 Task: Find connections with filter location Puerto Berrío with filter topic #Mentoringwith filter profile language English with filter current company Rotork with filter school KPB Hinduja College of Commerce with filter industry Restaurants with filter service category Commercial Real Estate with filter keywords title Medical Laboratory Tech
Action: Mouse moved to (259, 213)
Screenshot: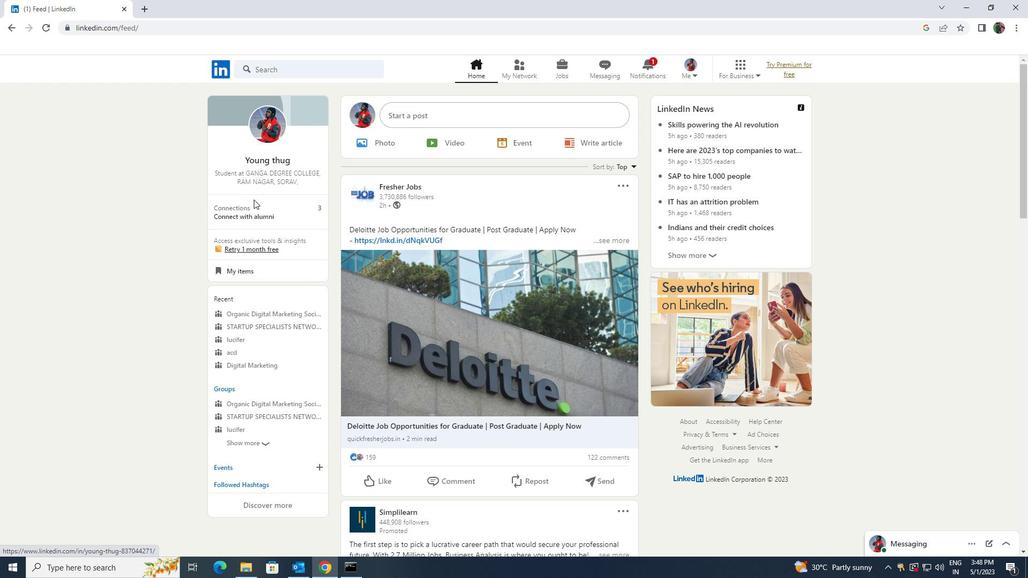 
Action: Mouse pressed left at (259, 213)
Screenshot: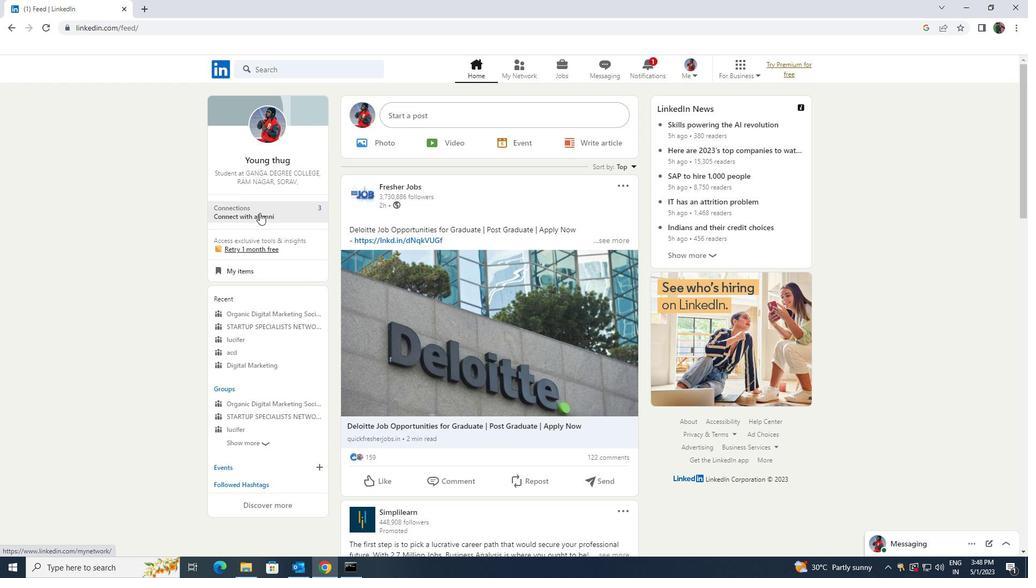 
Action: Mouse moved to (278, 132)
Screenshot: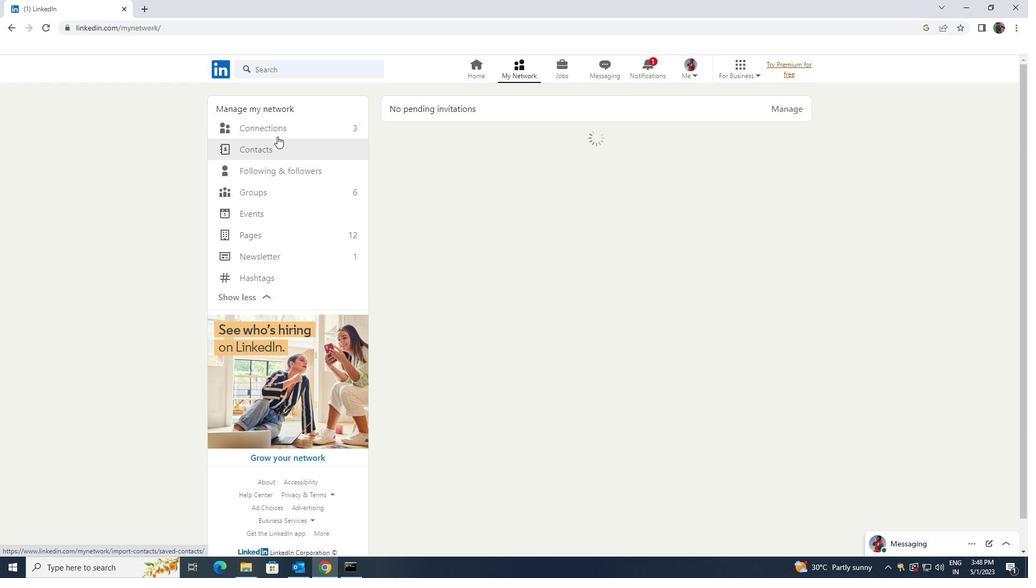 
Action: Mouse pressed left at (278, 132)
Screenshot: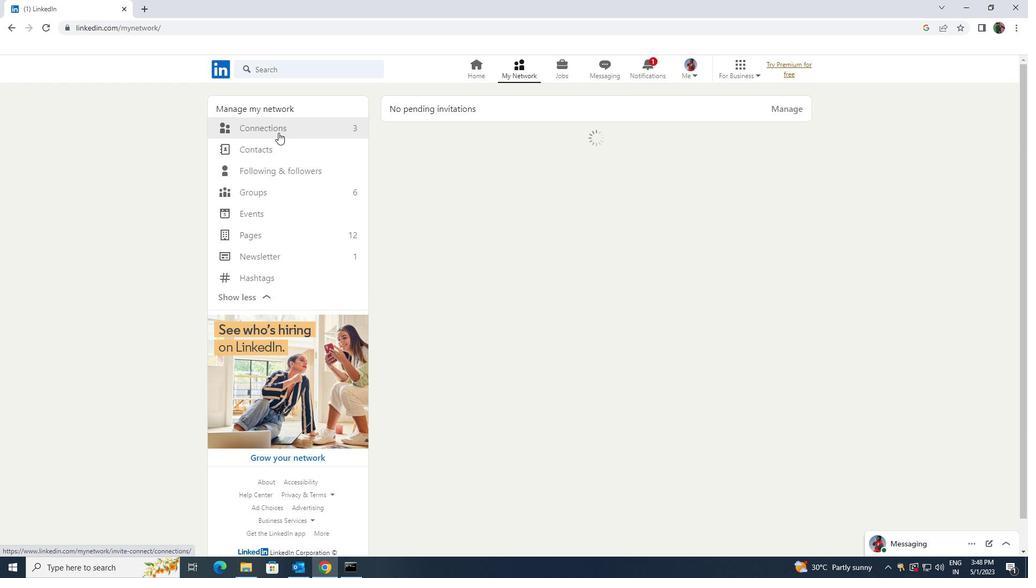 
Action: Mouse moved to (589, 129)
Screenshot: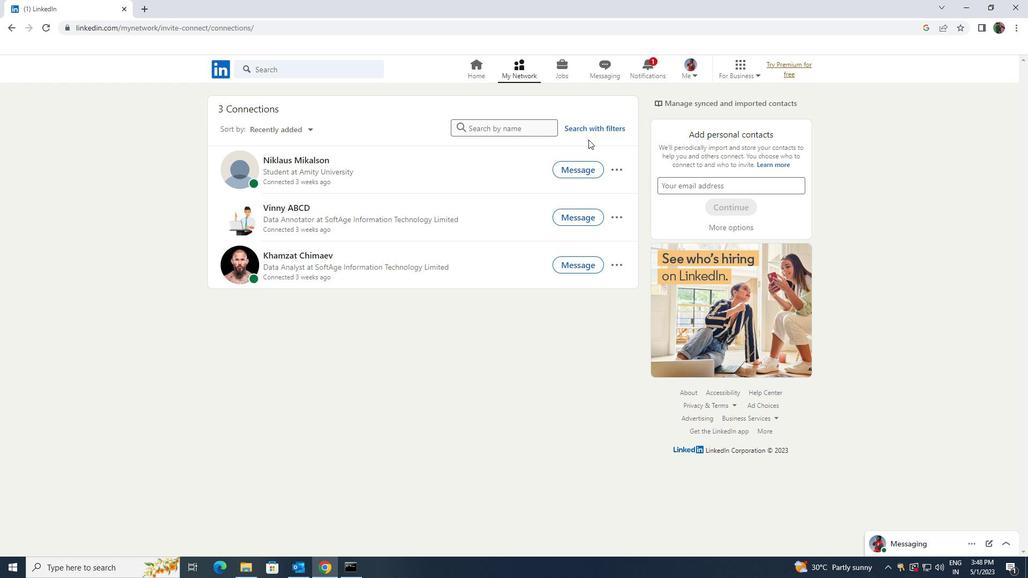 
Action: Mouse pressed left at (589, 129)
Screenshot: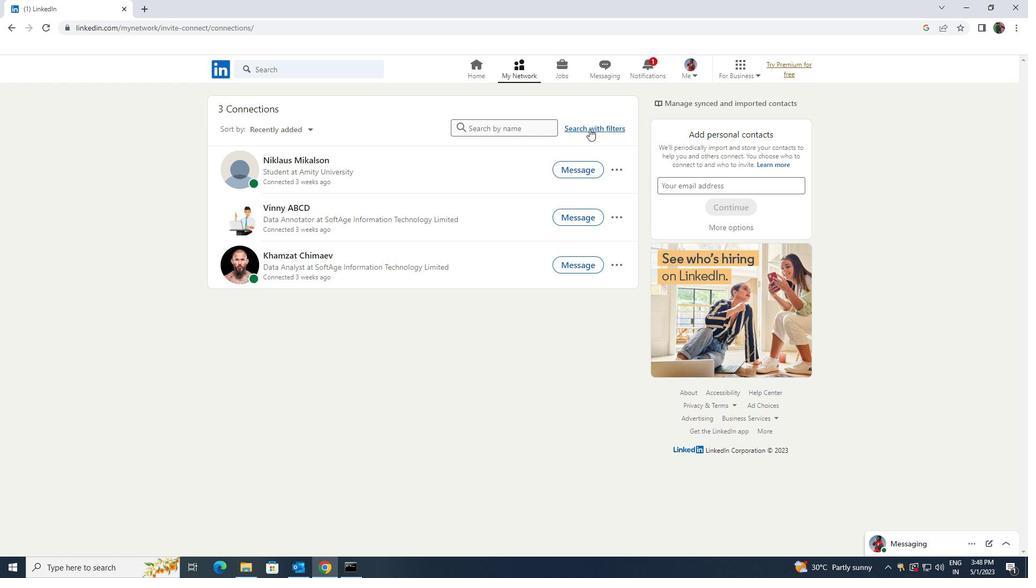 
Action: Mouse moved to (540, 100)
Screenshot: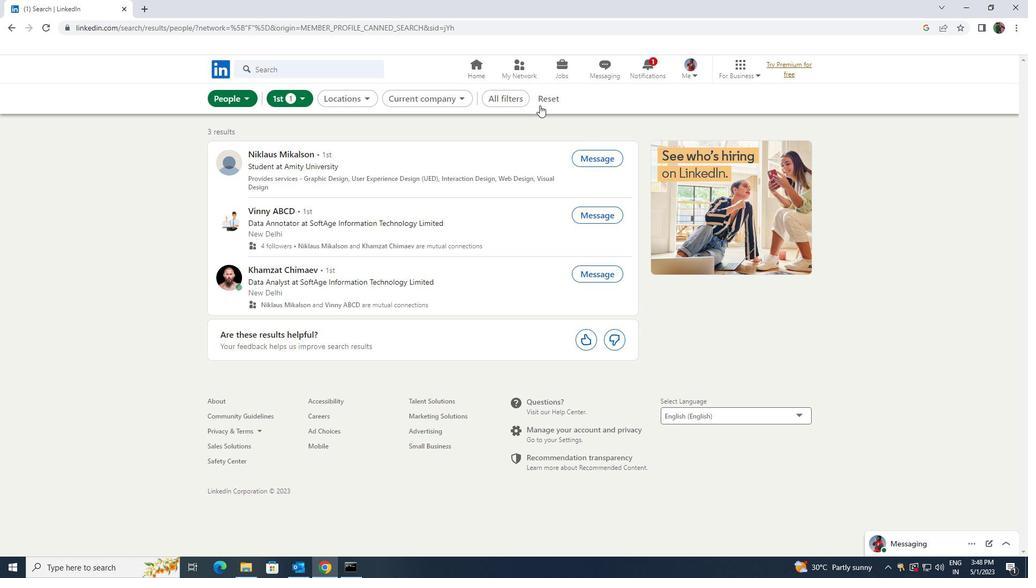 
Action: Mouse pressed left at (540, 100)
Screenshot: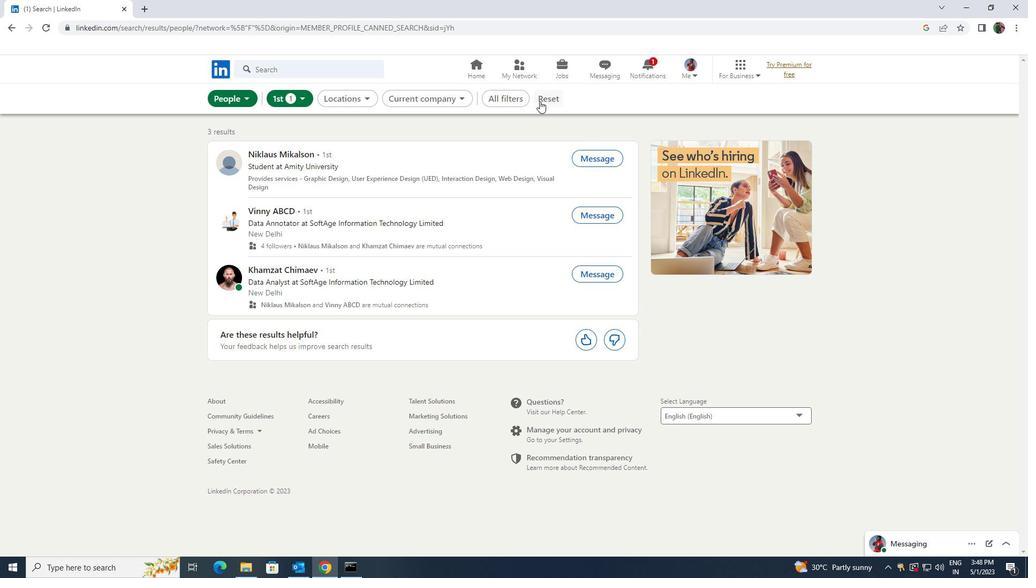 
Action: Mouse moved to (535, 97)
Screenshot: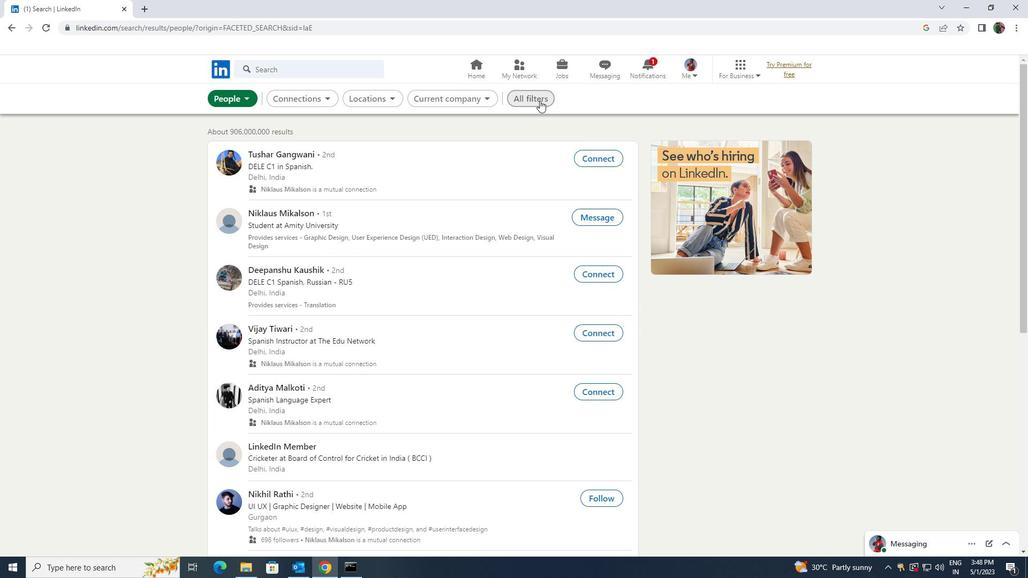 
Action: Mouse pressed left at (535, 97)
Screenshot: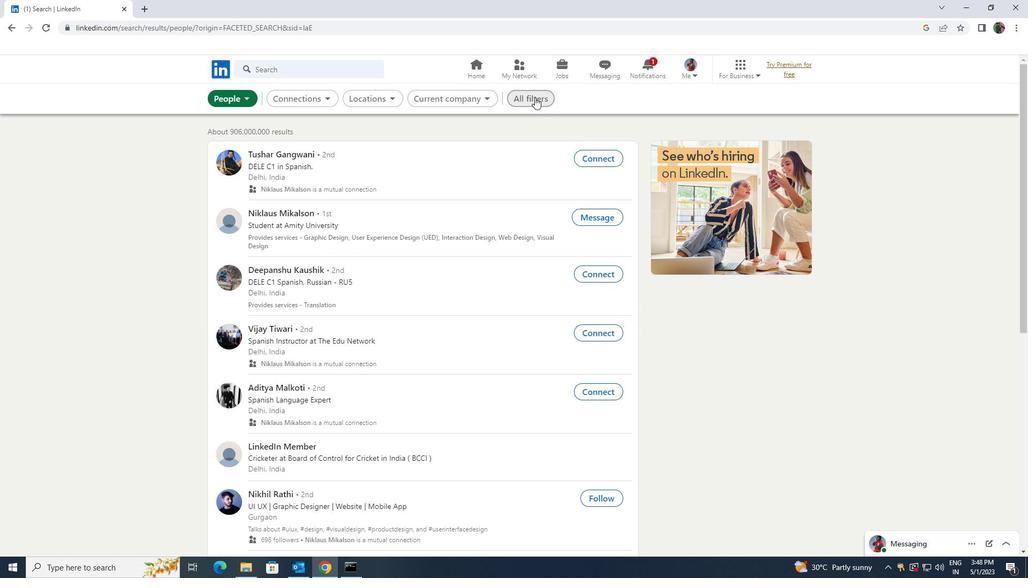
Action: Mouse moved to (781, 294)
Screenshot: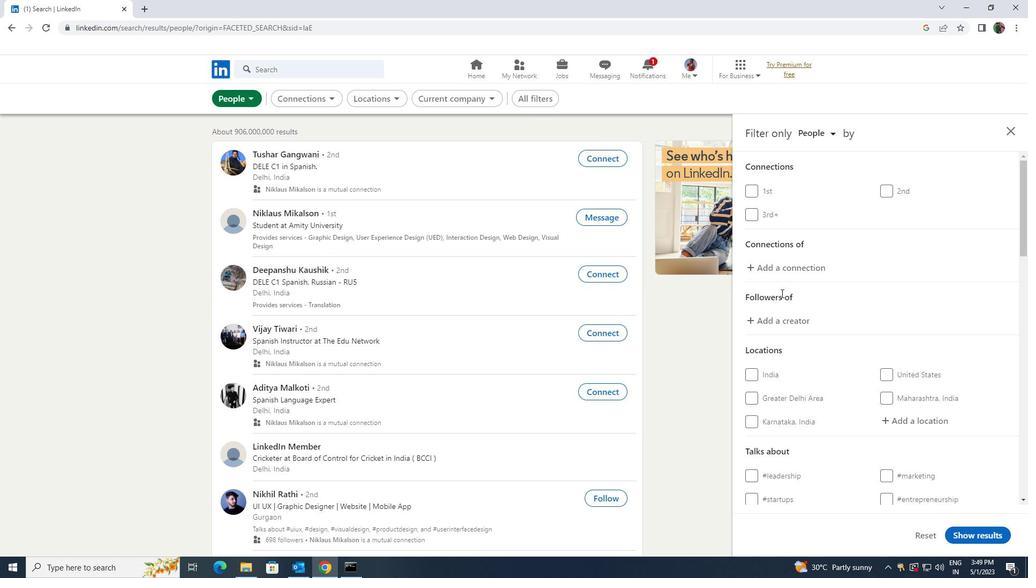 
Action: Mouse scrolled (781, 293) with delta (0, 0)
Screenshot: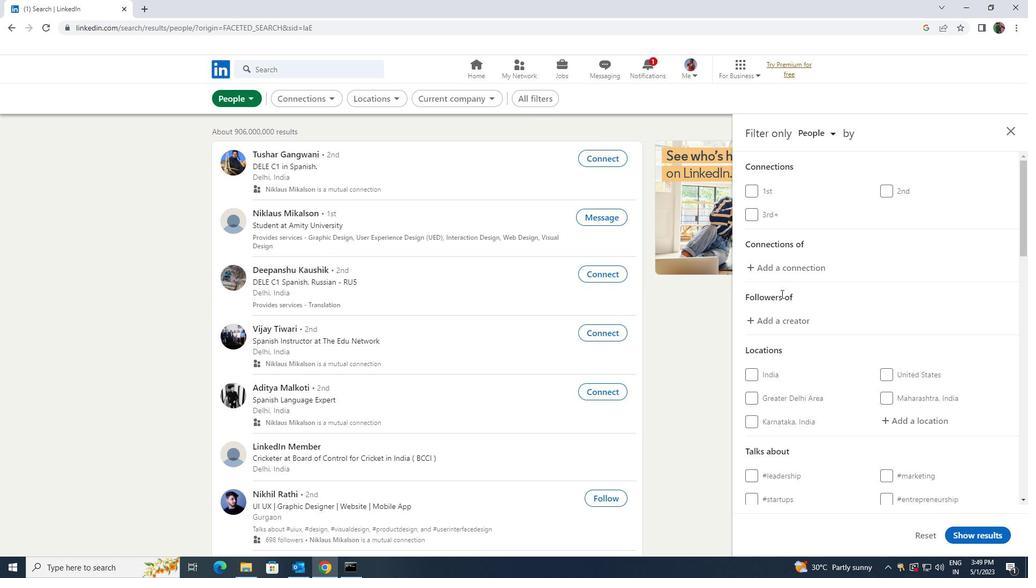 
Action: Mouse scrolled (781, 293) with delta (0, 0)
Screenshot: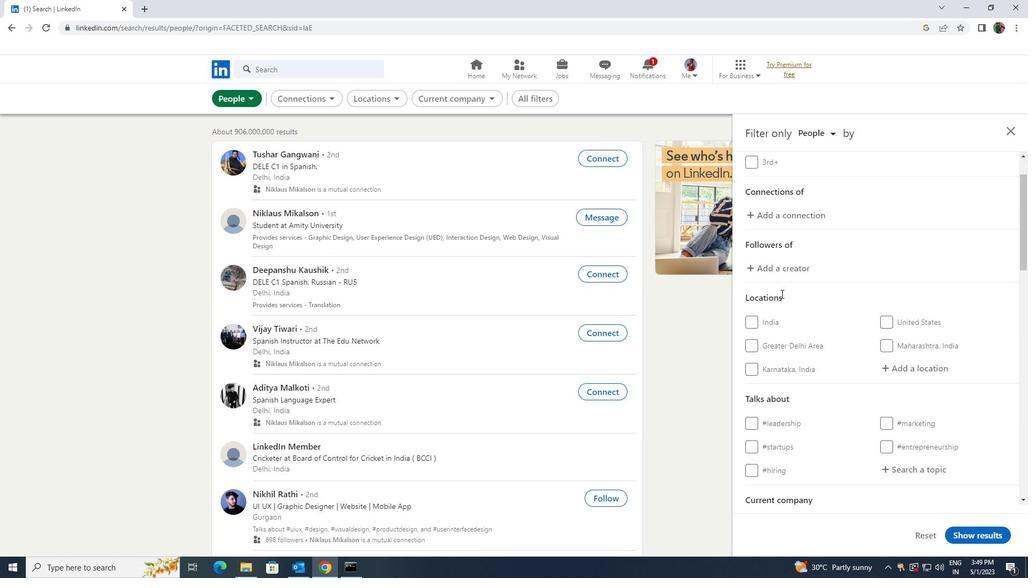 
Action: Mouse scrolled (781, 293) with delta (0, 0)
Screenshot: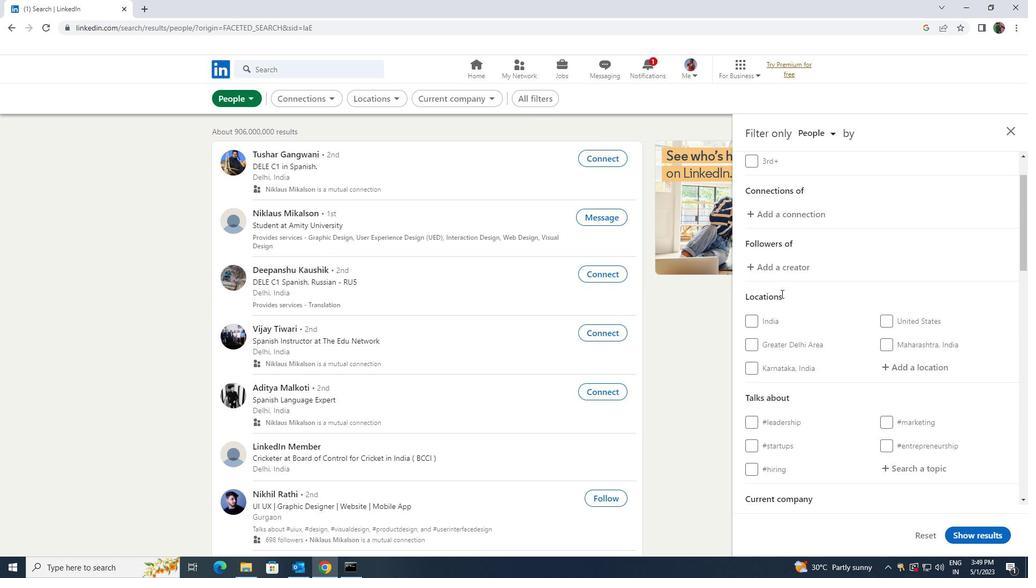
Action: Mouse moved to (892, 264)
Screenshot: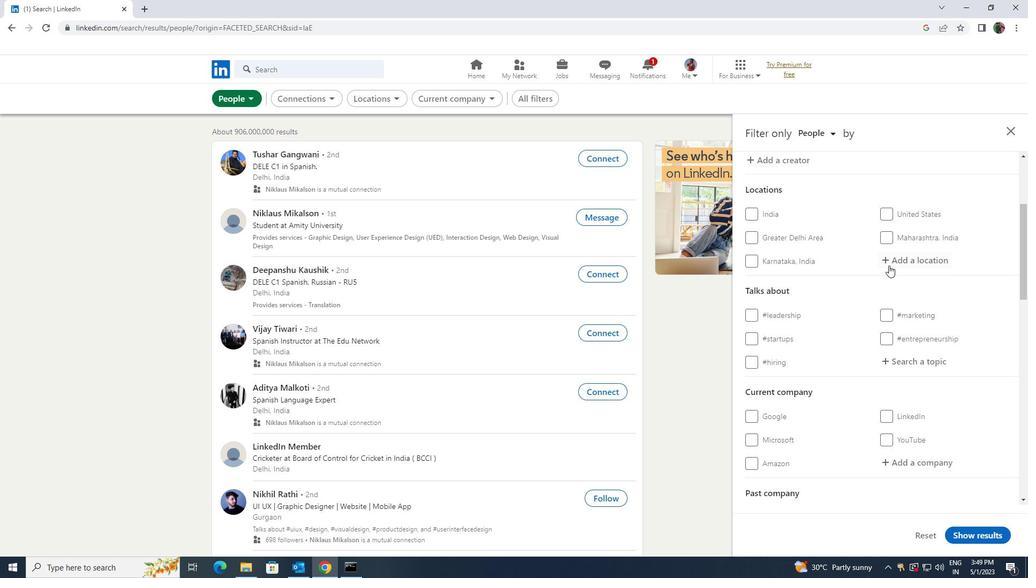 
Action: Mouse pressed left at (892, 264)
Screenshot: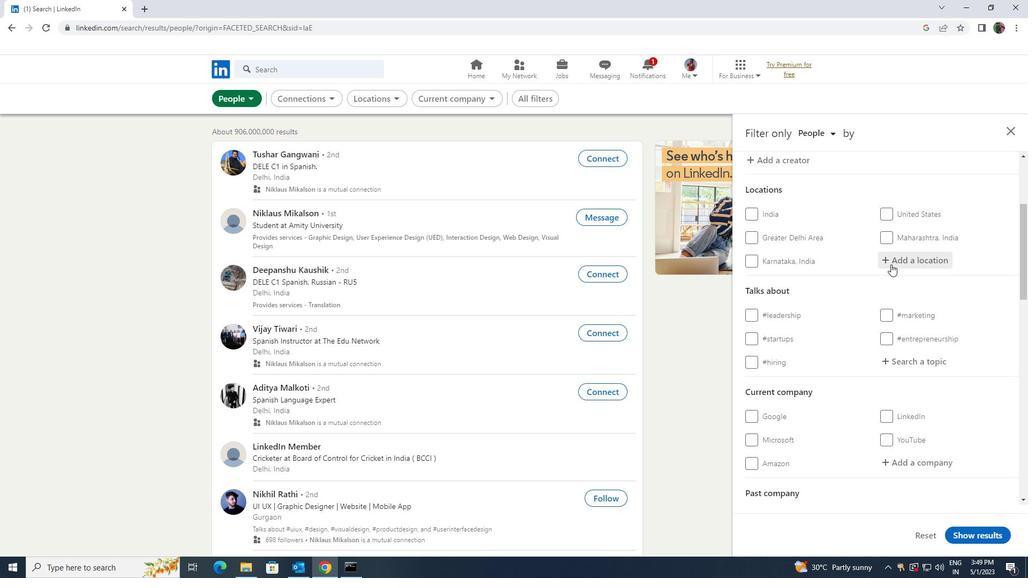 
Action: Mouse moved to (888, 264)
Screenshot: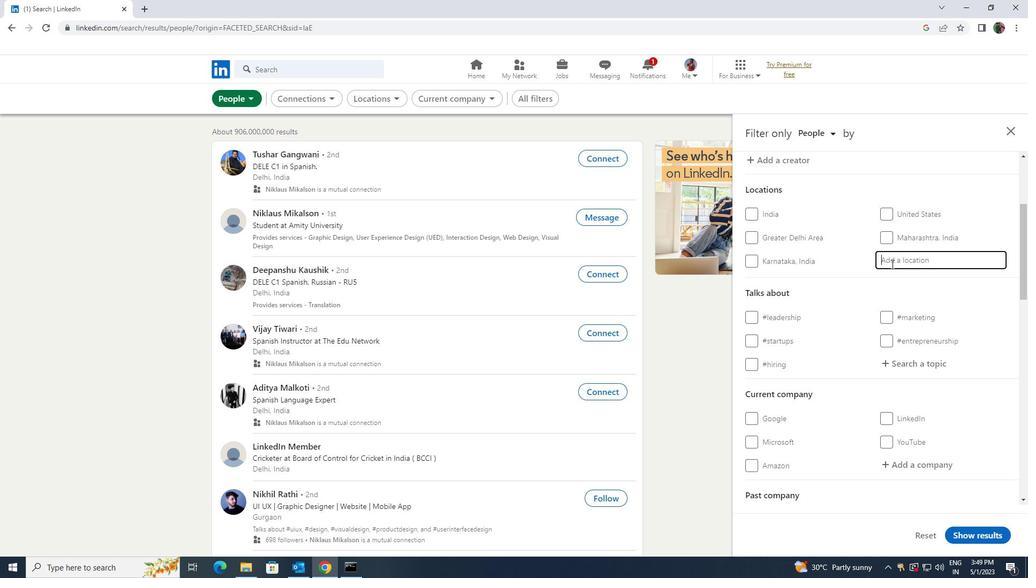 
Action: Key pressed <Key.shift>PUERTO<Key.space>BERR
Screenshot: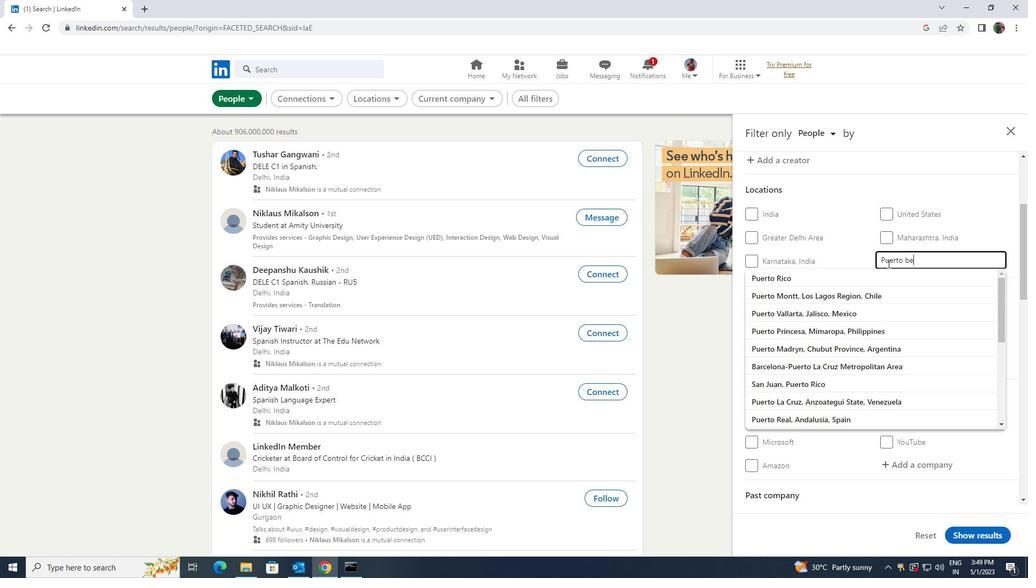 
Action: Mouse moved to (881, 270)
Screenshot: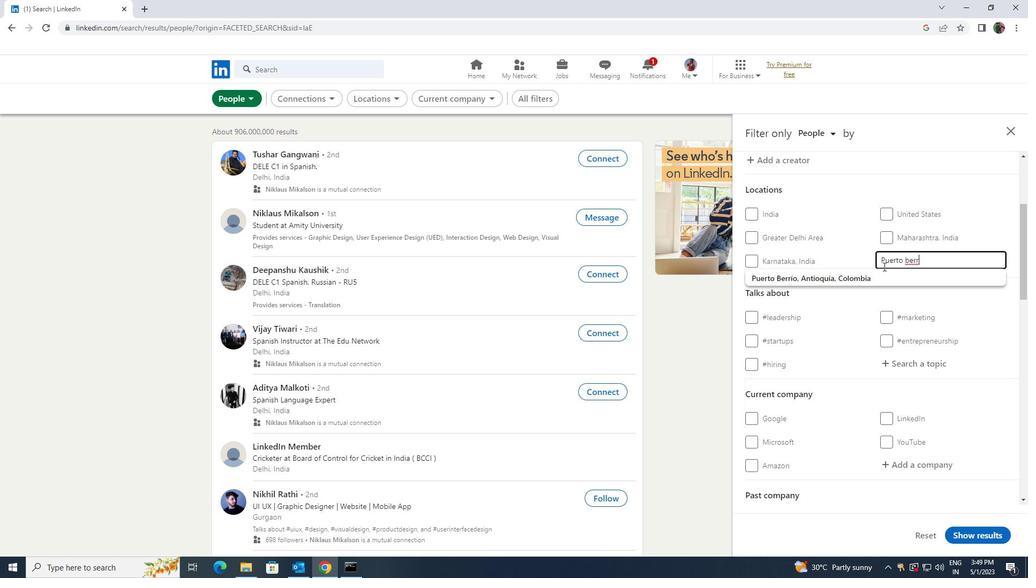
Action: Mouse pressed left at (881, 270)
Screenshot: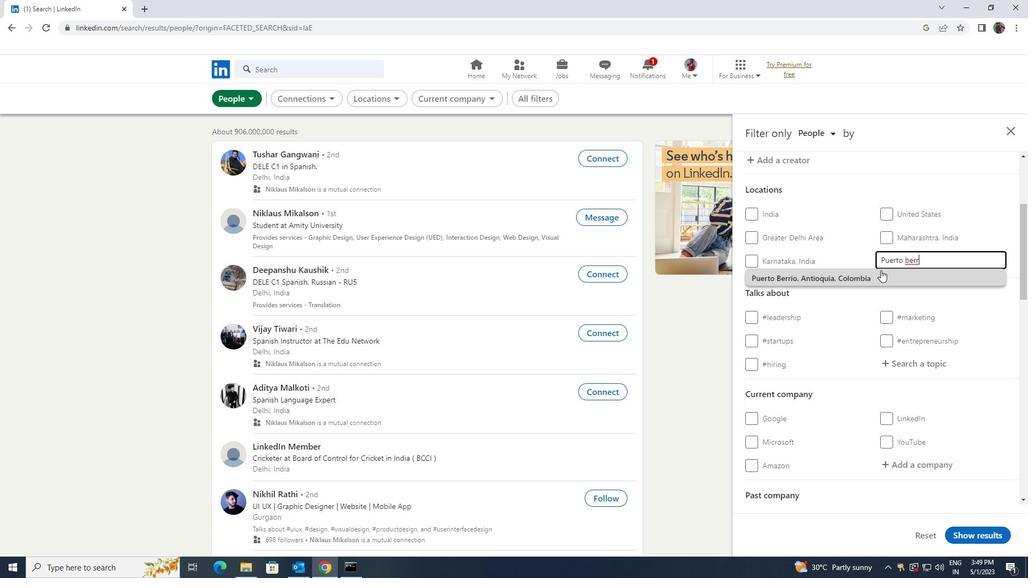 
Action: Mouse scrolled (881, 270) with delta (0, 0)
Screenshot: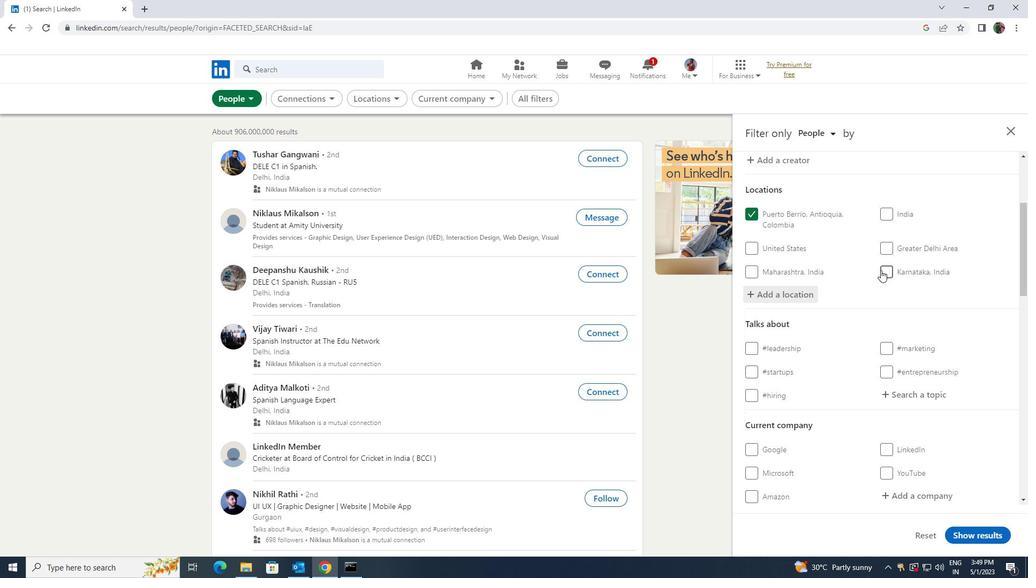 
Action: Mouse scrolled (881, 270) with delta (0, 0)
Screenshot: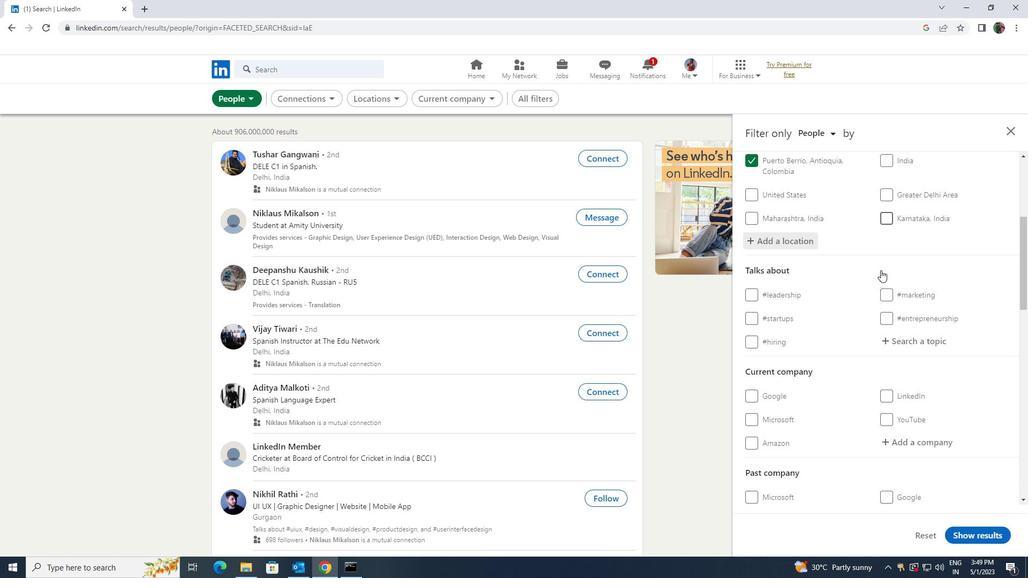 
Action: Mouse moved to (892, 282)
Screenshot: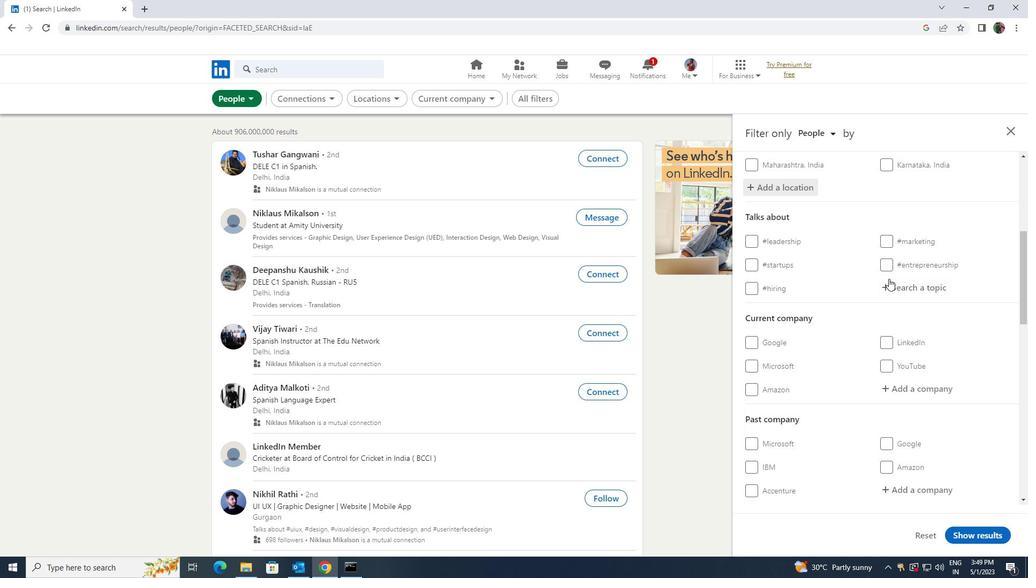 
Action: Mouse pressed left at (892, 282)
Screenshot: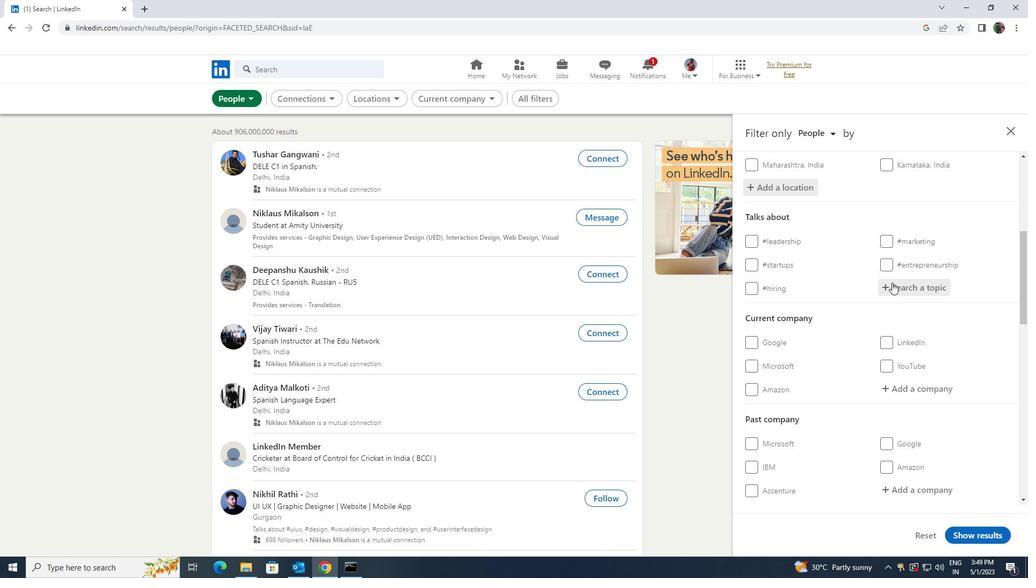 
Action: Key pressed <Key.shift>MENTORING
Screenshot: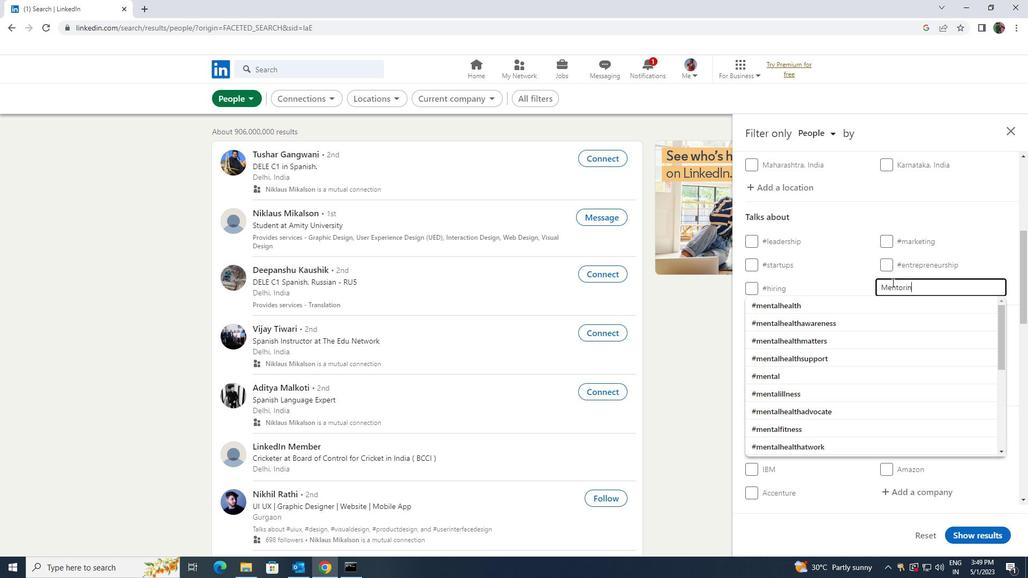 
Action: Mouse moved to (891, 300)
Screenshot: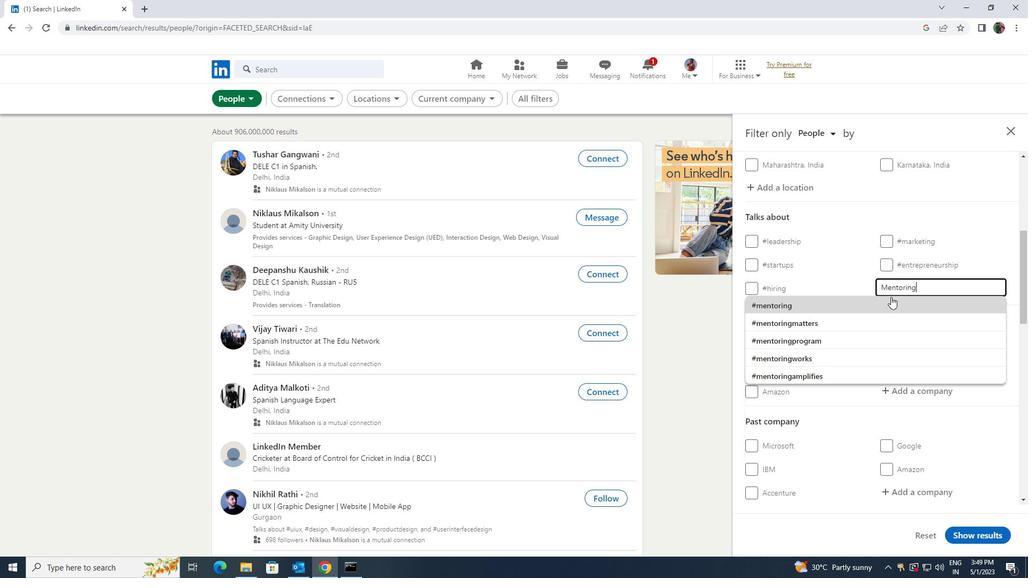 
Action: Mouse pressed left at (891, 300)
Screenshot: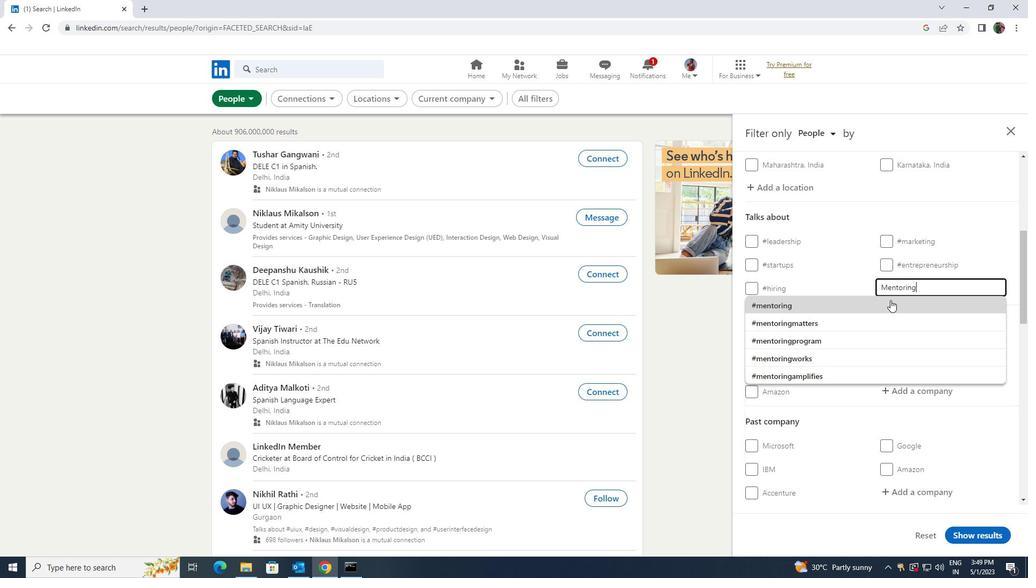
Action: Mouse scrolled (891, 300) with delta (0, 0)
Screenshot: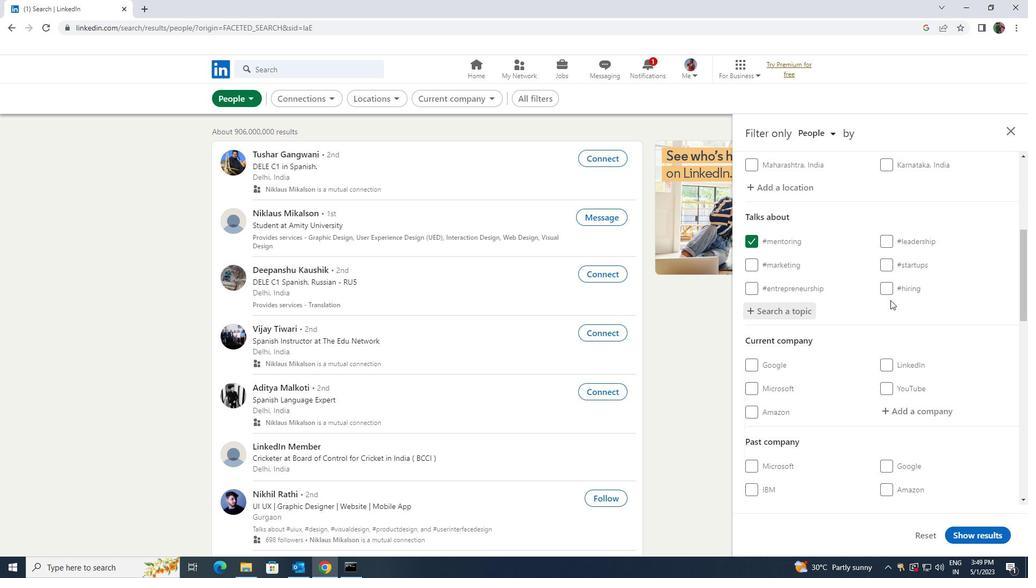 
Action: Mouse scrolled (891, 300) with delta (0, 0)
Screenshot: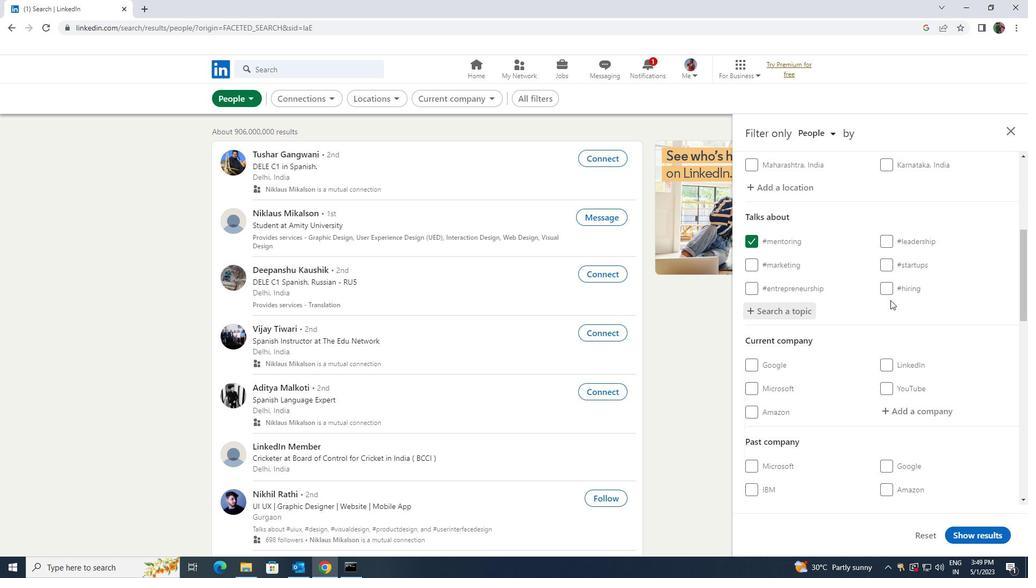 
Action: Mouse moved to (891, 300)
Screenshot: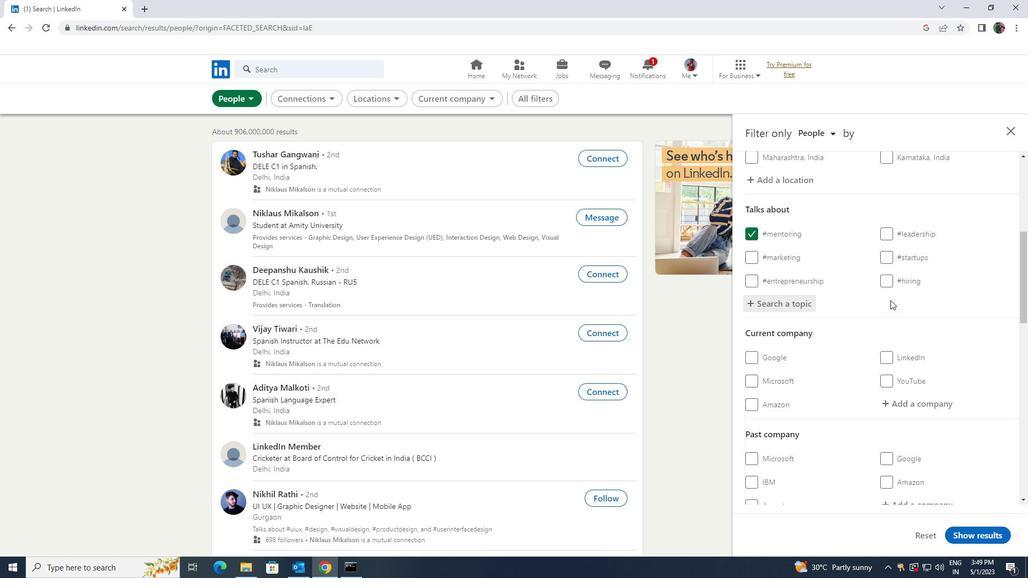 
Action: Mouse scrolled (891, 300) with delta (0, 0)
Screenshot: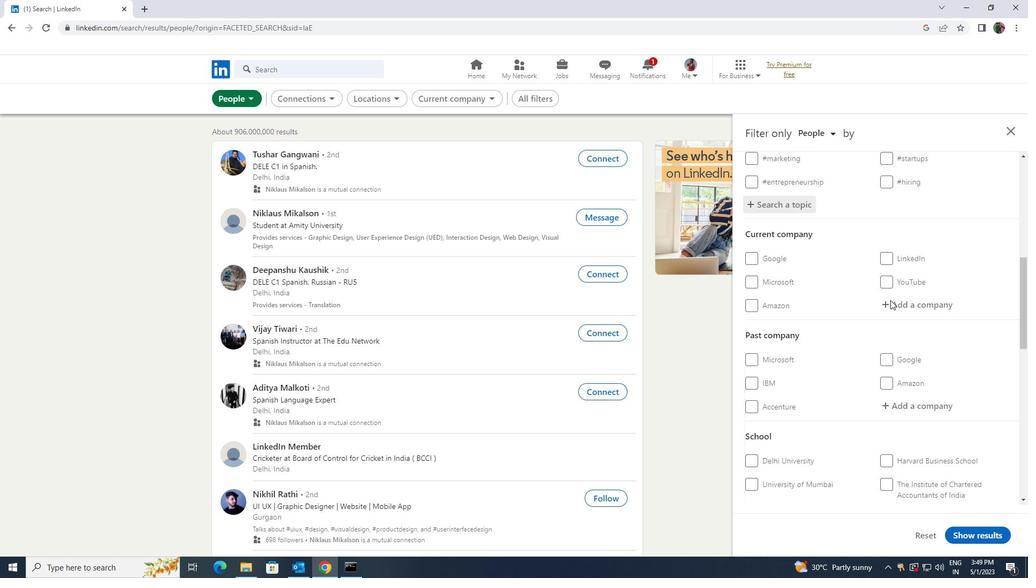 
Action: Mouse scrolled (891, 300) with delta (0, 0)
Screenshot: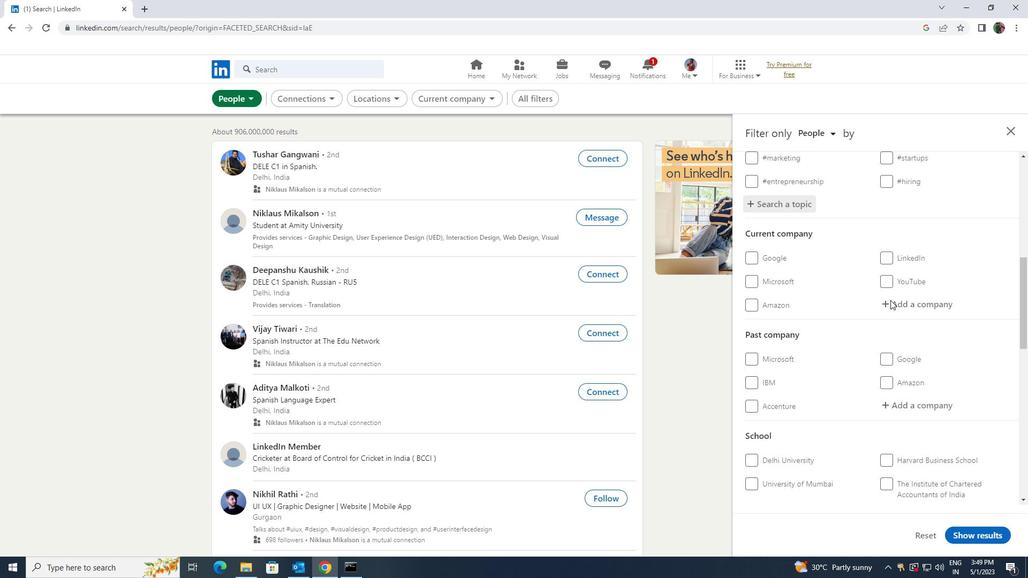 
Action: Mouse scrolled (891, 300) with delta (0, 0)
Screenshot: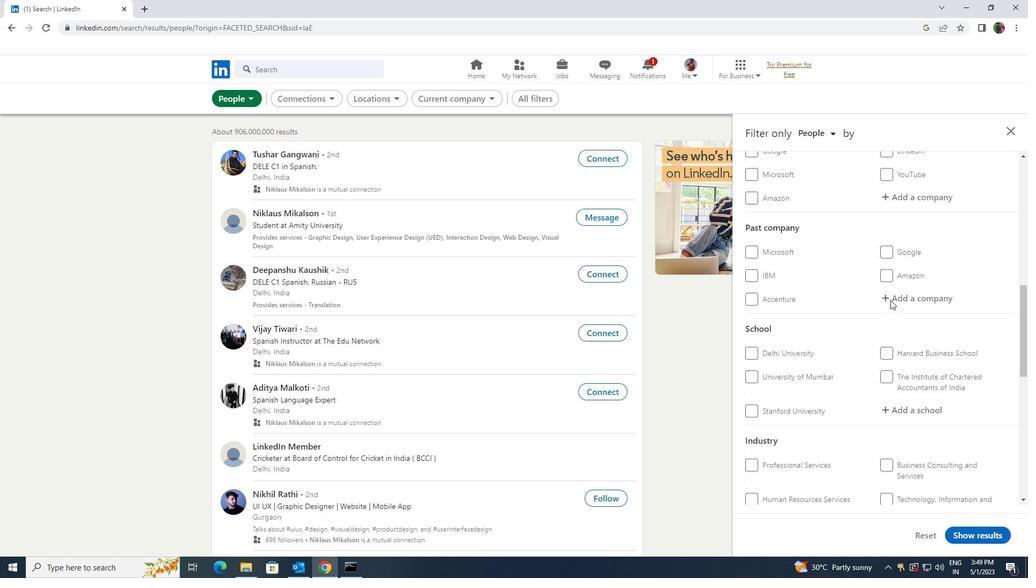 
Action: Mouse scrolled (891, 300) with delta (0, 0)
Screenshot: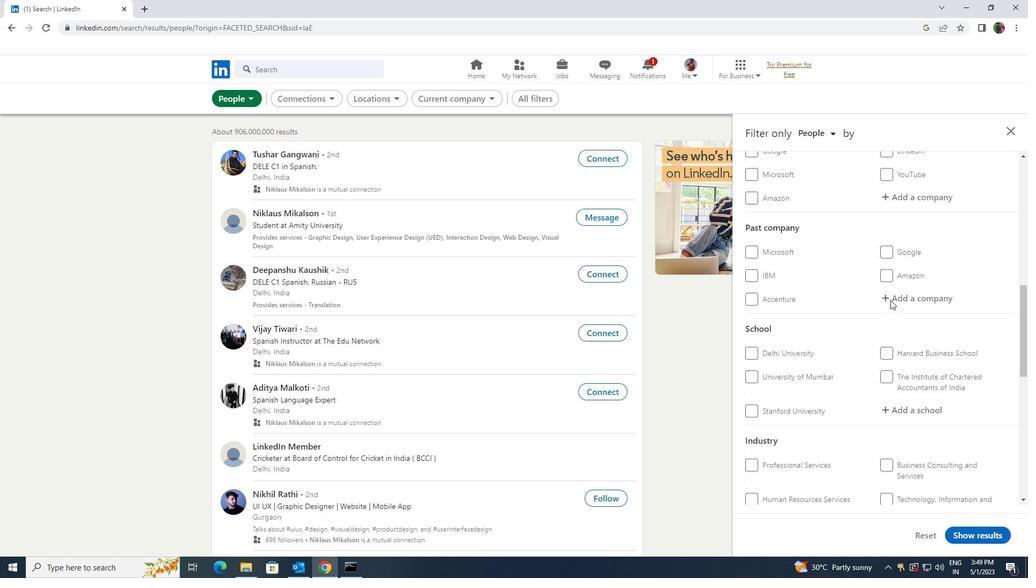 
Action: Mouse scrolled (891, 300) with delta (0, 0)
Screenshot: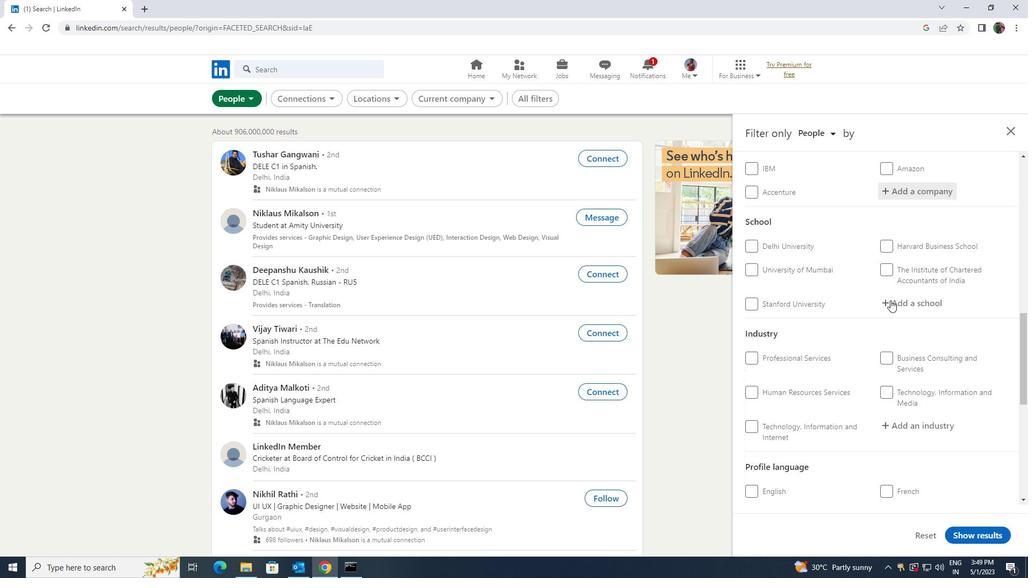 
Action: Mouse scrolled (891, 300) with delta (0, 0)
Screenshot: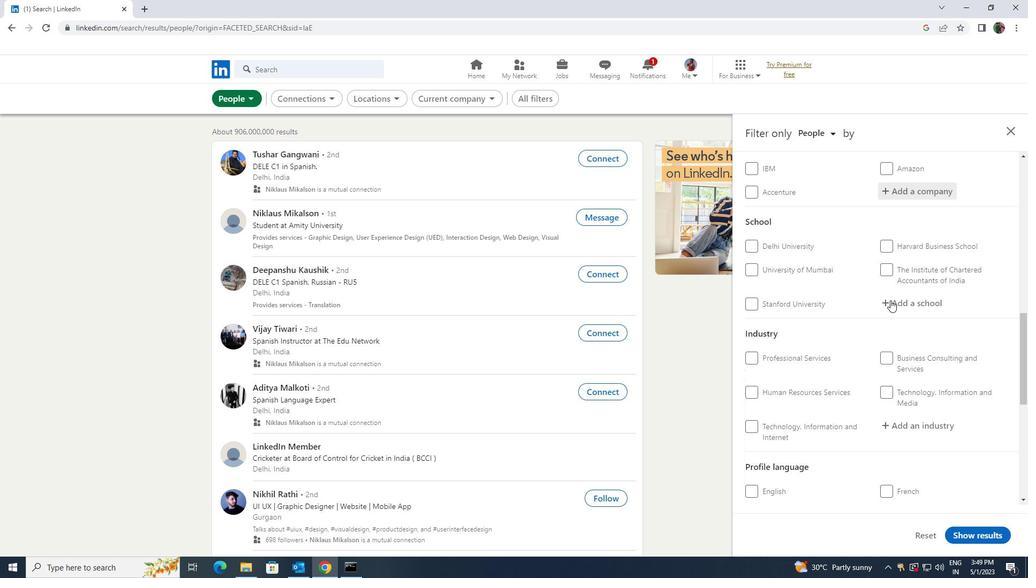 
Action: Mouse moved to (759, 387)
Screenshot: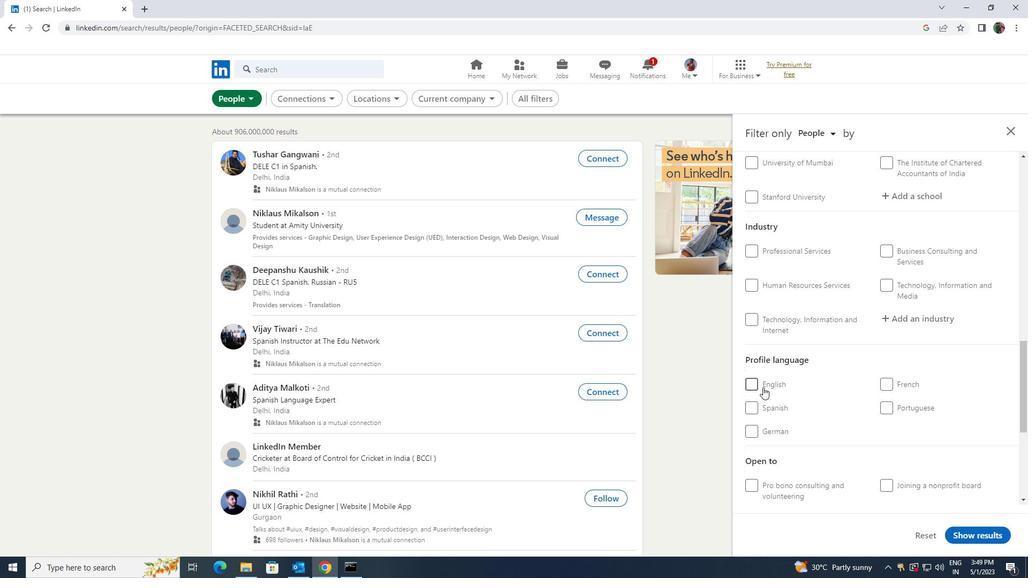 
Action: Mouse pressed left at (759, 387)
Screenshot: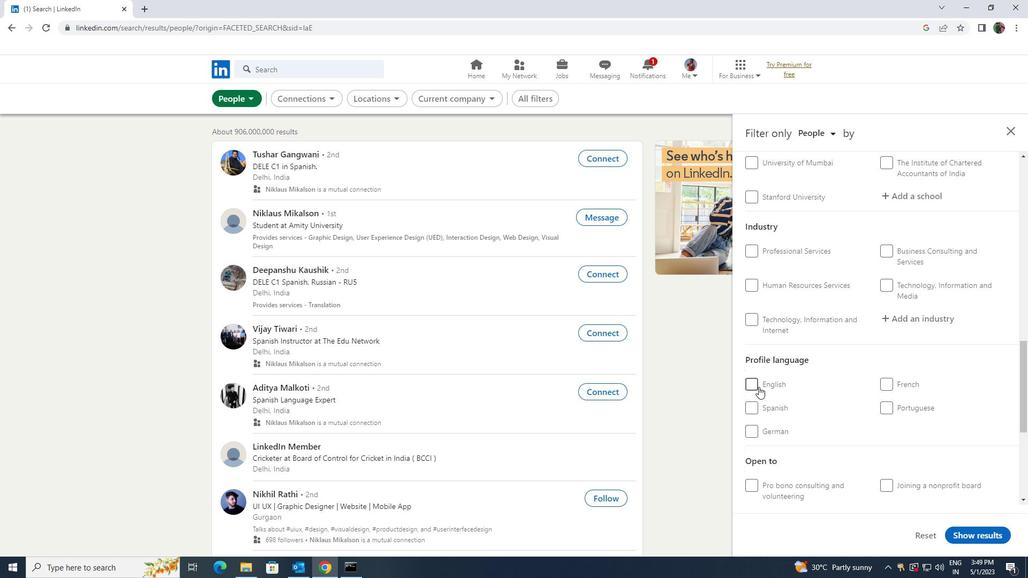 
Action: Mouse moved to (891, 382)
Screenshot: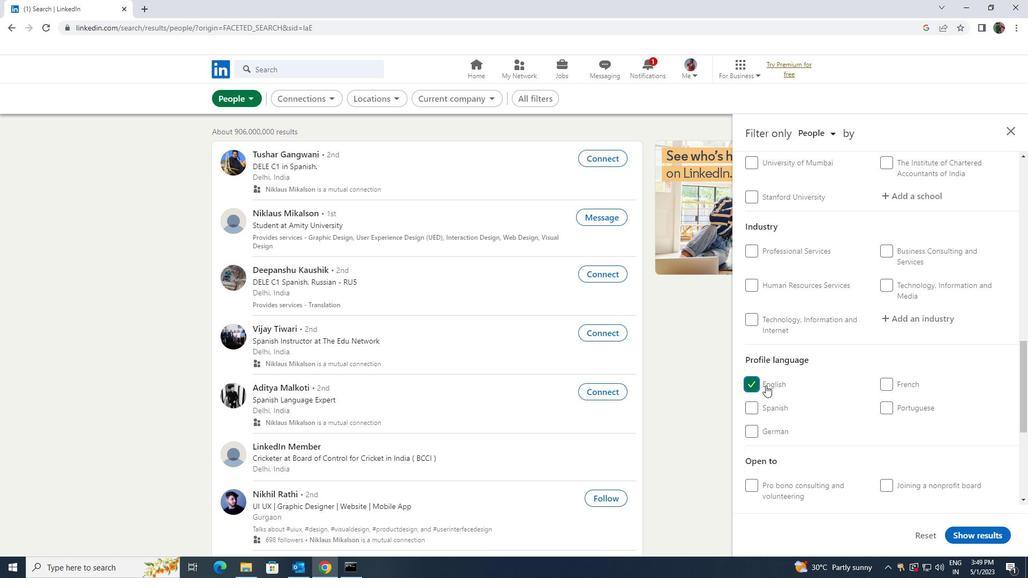 
Action: Mouse scrolled (891, 383) with delta (0, 0)
Screenshot: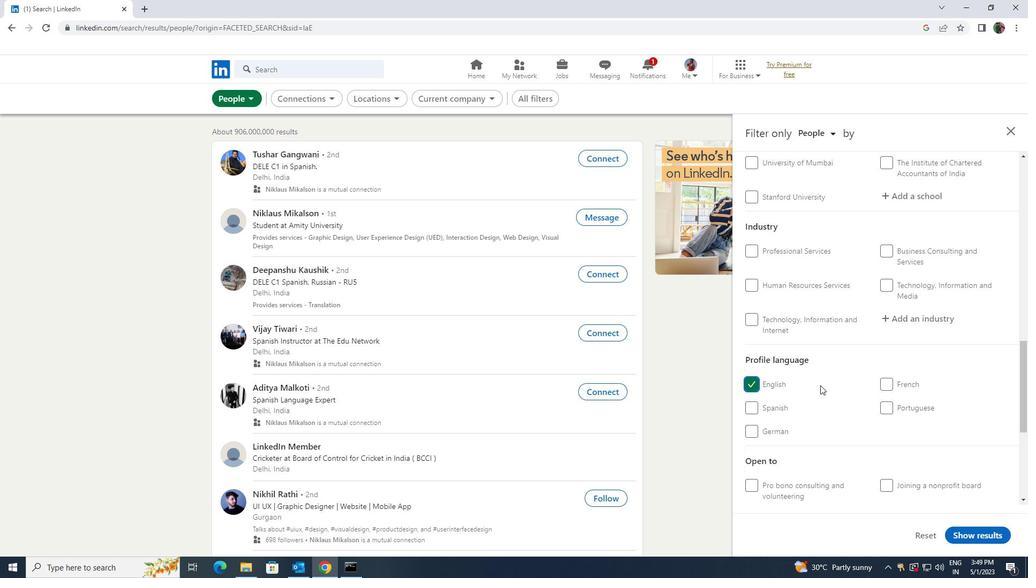 
Action: Mouse scrolled (891, 383) with delta (0, 0)
Screenshot: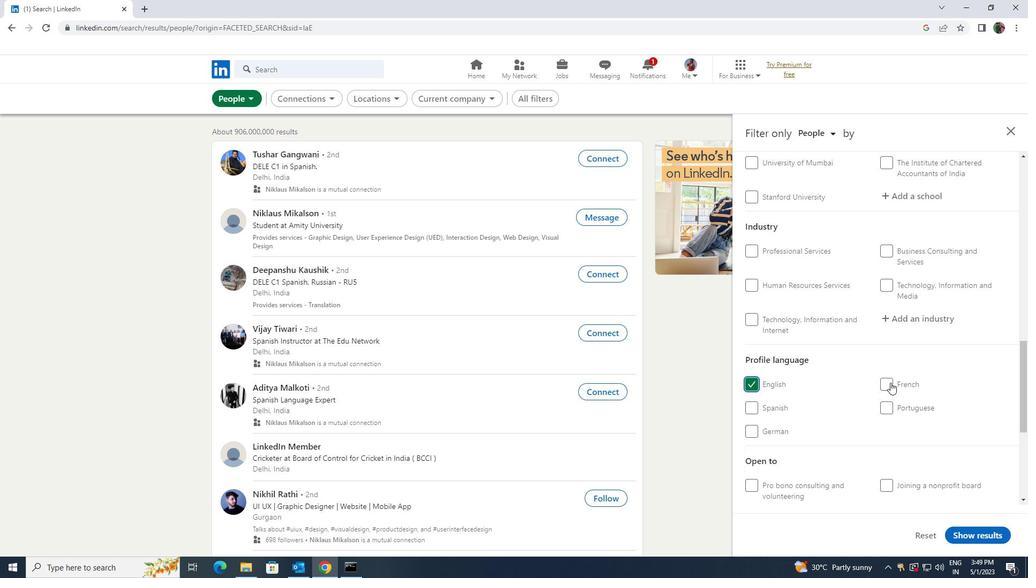 
Action: Mouse scrolled (891, 383) with delta (0, 0)
Screenshot: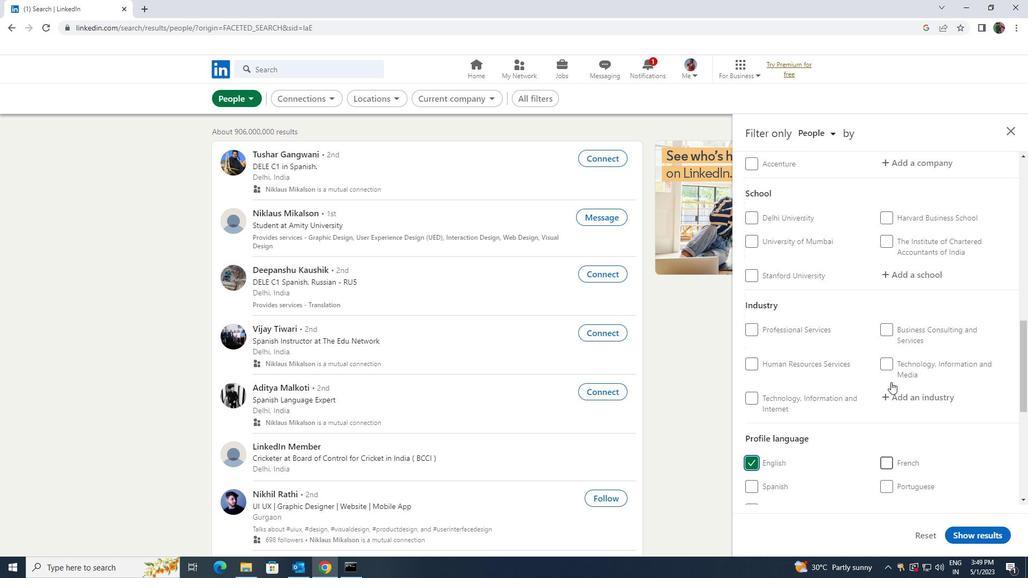 
Action: Mouse scrolled (891, 383) with delta (0, 0)
Screenshot: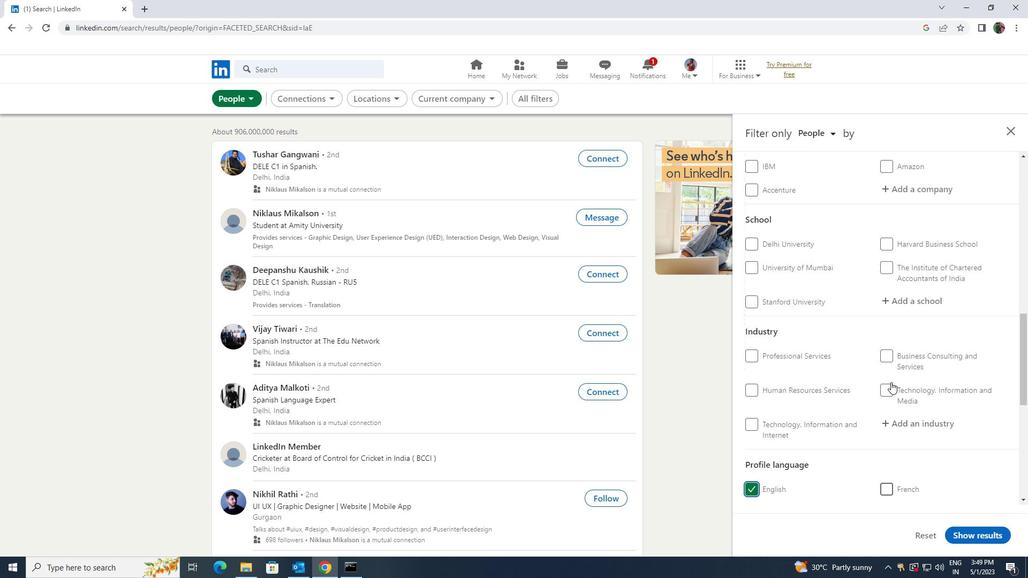 
Action: Mouse moved to (891, 381)
Screenshot: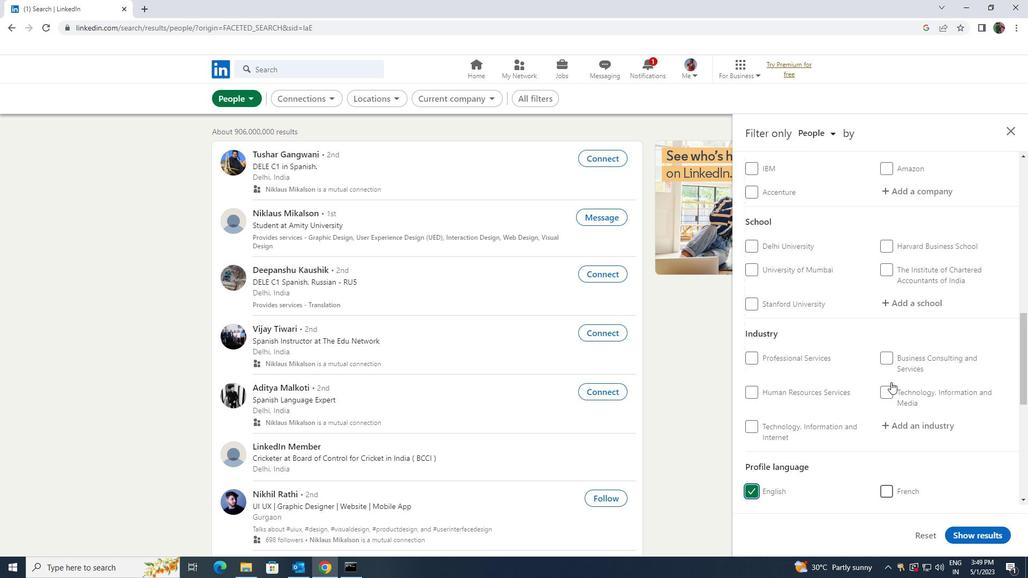 
Action: Mouse scrolled (891, 382) with delta (0, 0)
Screenshot: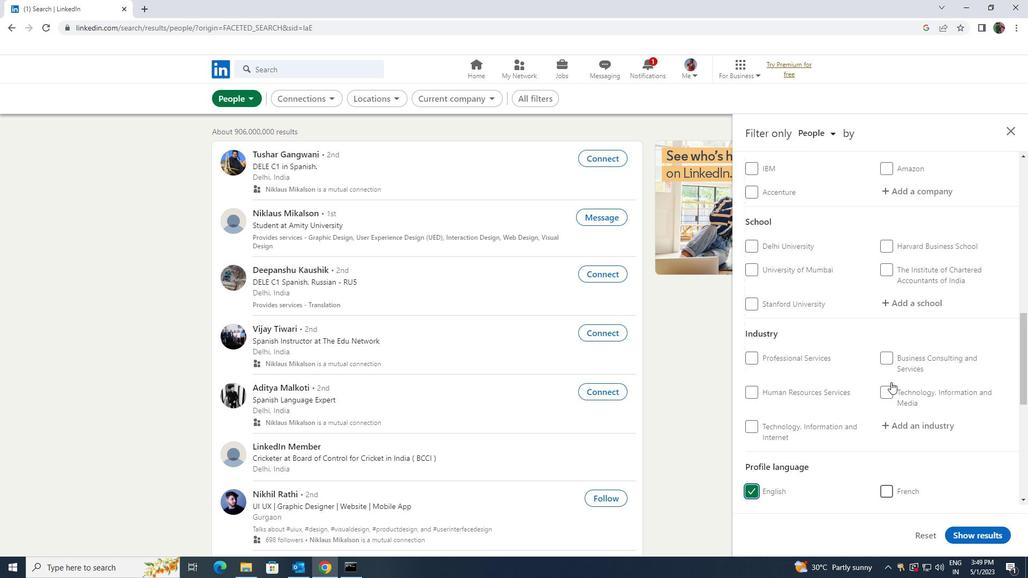 
Action: Mouse moved to (891, 381)
Screenshot: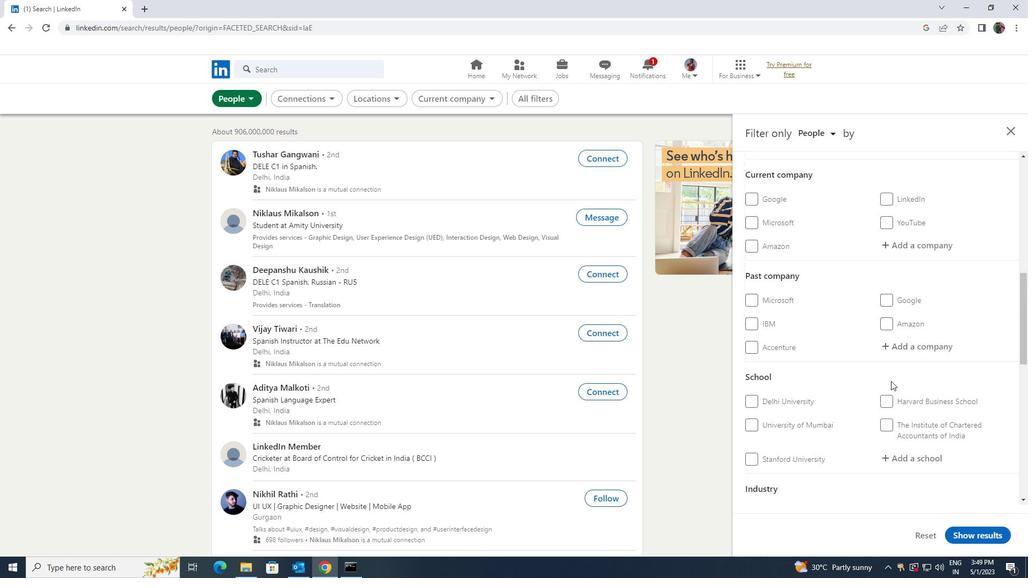 
Action: Mouse scrolled (891, 382) with delta (0, 0)
Screenshot: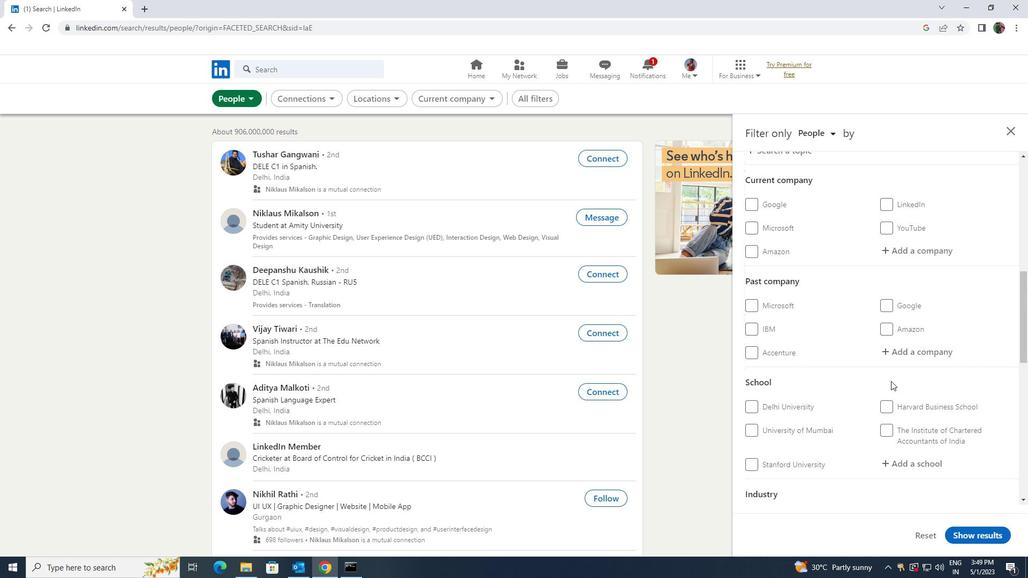
Action: Mouse moved to (901, 304)
Screenshot: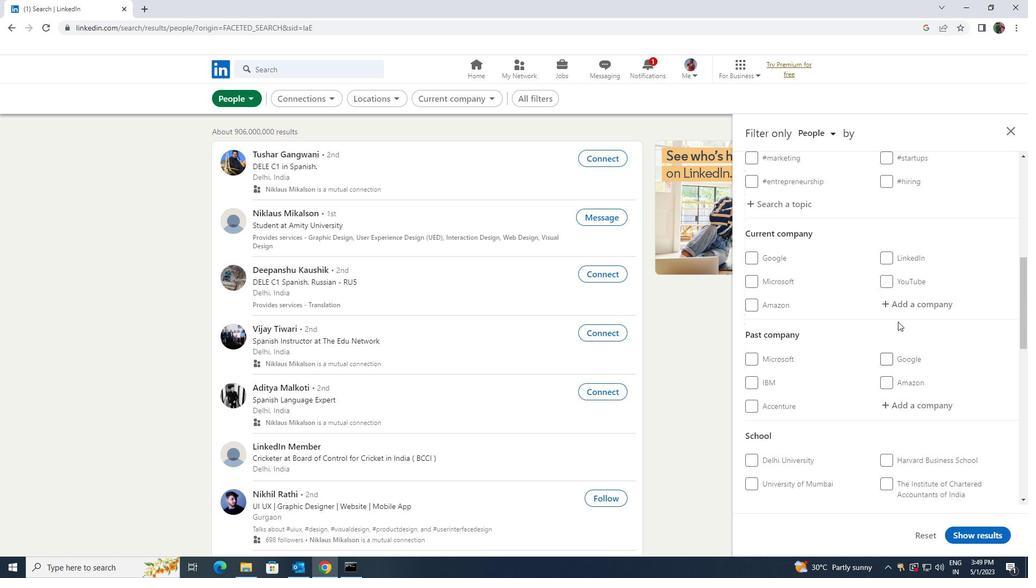 
Action: Mouse pressed left at (901, 304)
Screenshot: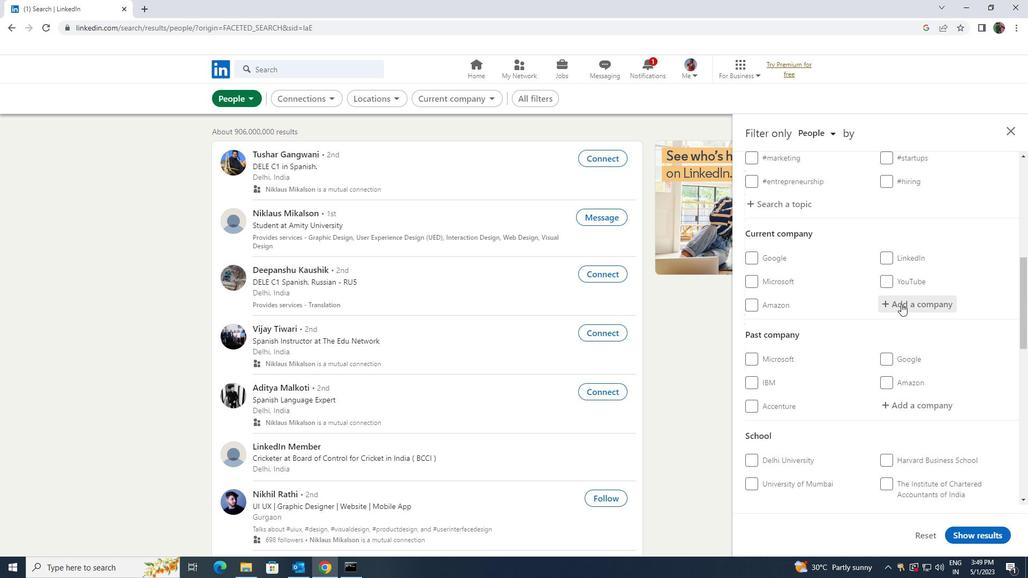 
Action: Key pressed <Key.shift><Key.shift><Key.shift>ROTORK<Key.space>
Screenshot: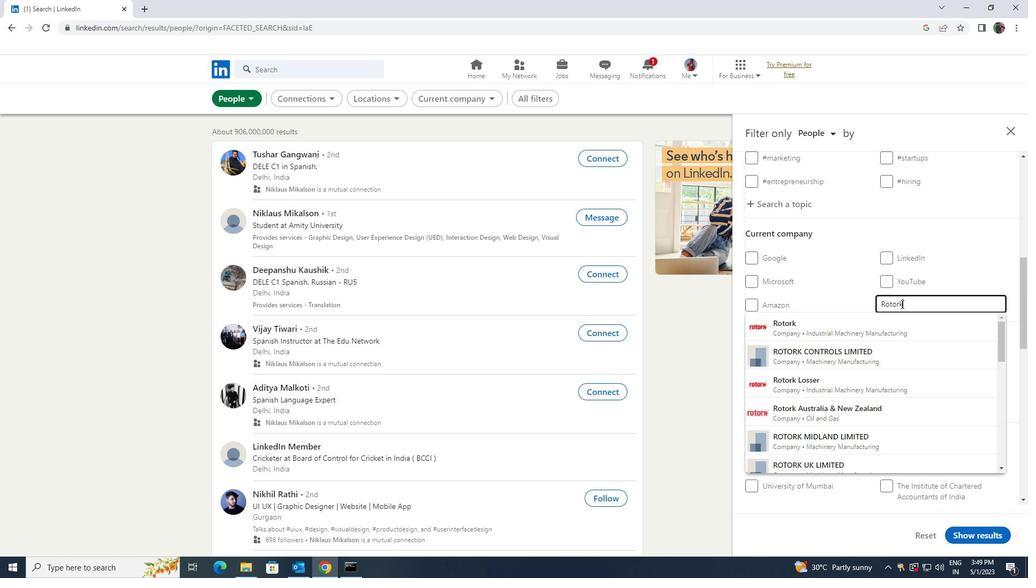 
Action: Mouse moved to (897, 323)
Screenshot: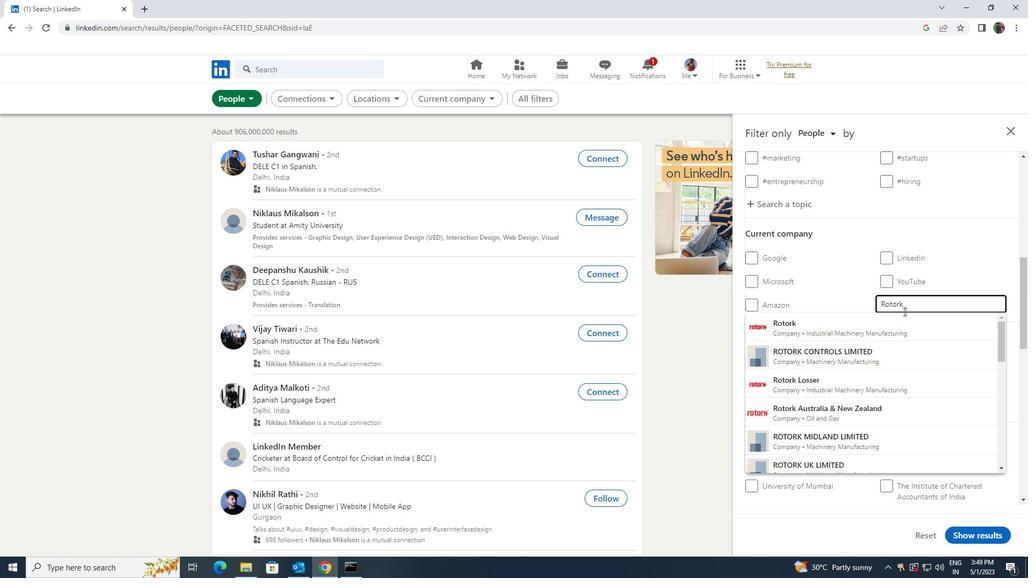 
Action: Mouse pressed left at (897, 323)
Screenshot: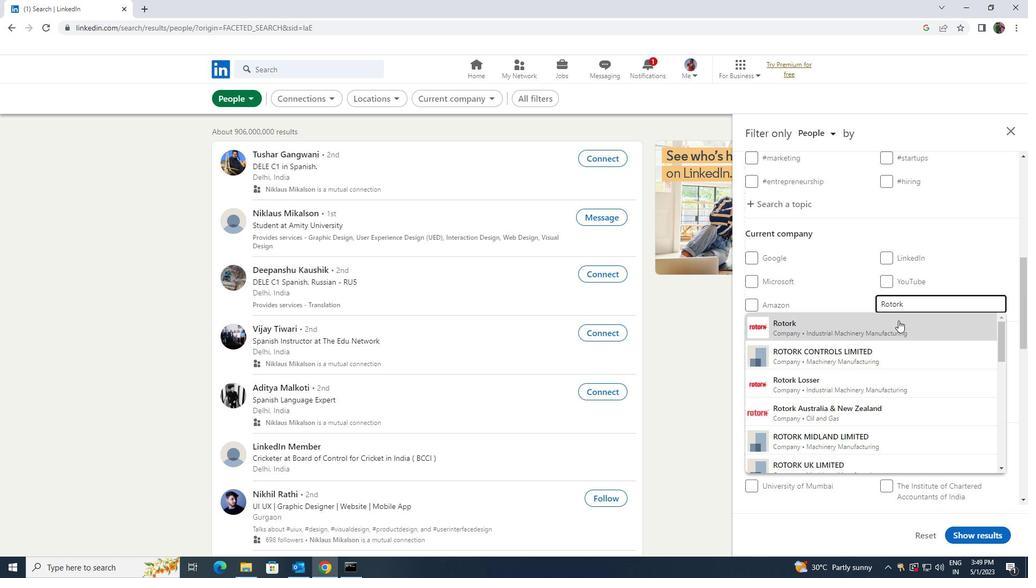
Action: Mouse moved to (896, 324)
Screenshot: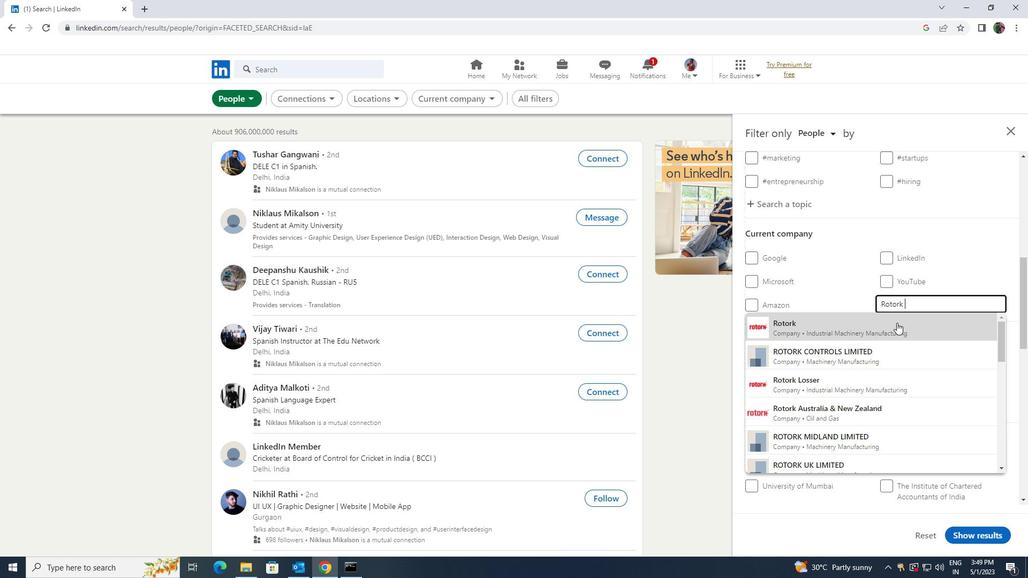 
Action: Mouse scrolled (896, 324) with delta (0, 0)
Screenshot: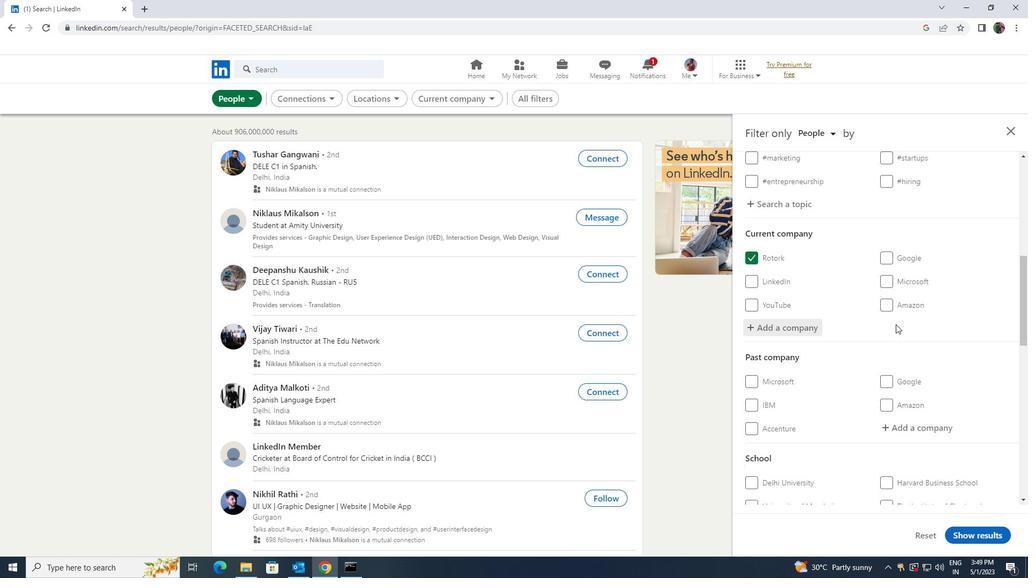 
Action: Mouse scrolled (896, 324) with delta (0, 0)
Screenshot: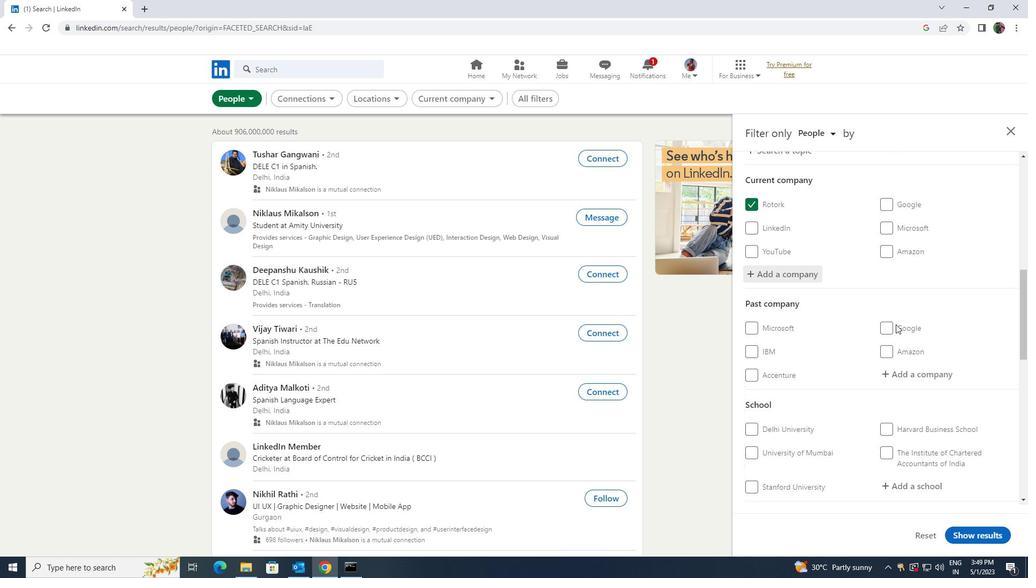 
Action: Mouse scrolled (896, 324) with delta (0, 0)
Screenshot: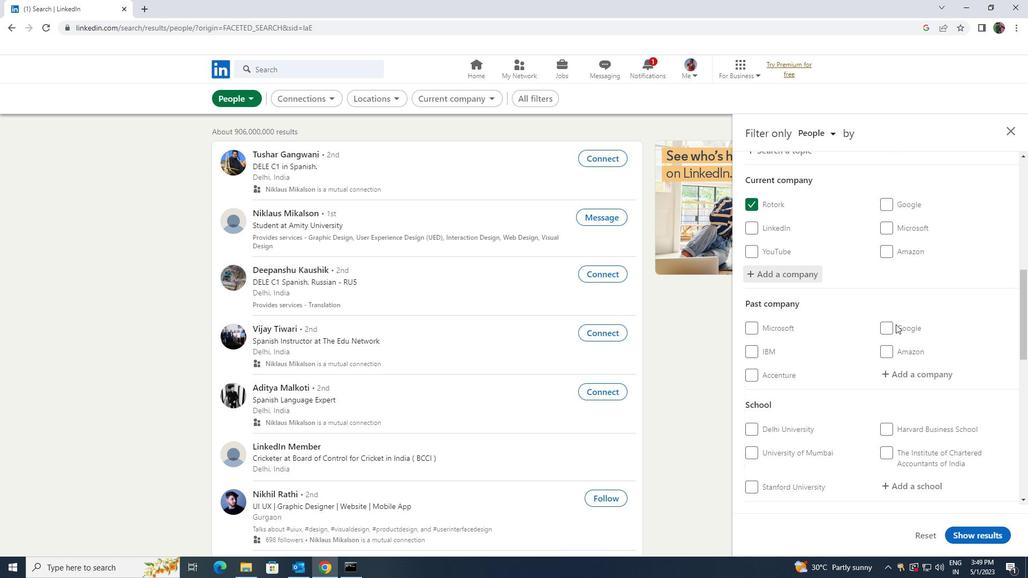 
Action: Mouse moved to (896, 324)
Screenshot: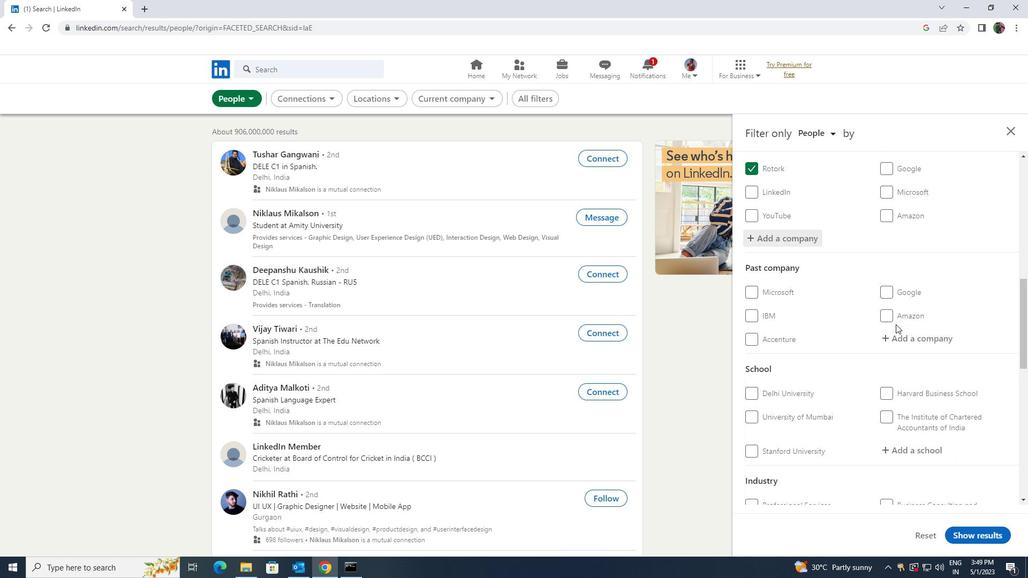 
Action: Mouse scrolled (896, 324) with delta (0, 0)
Screenshot: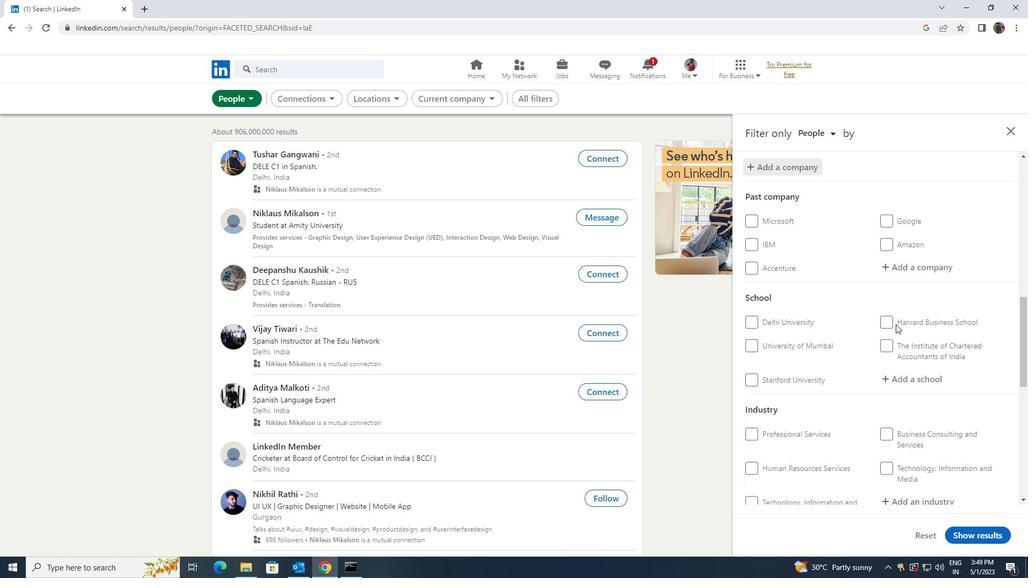 
Action: Mouse moved to (896, 329)
Screenshot: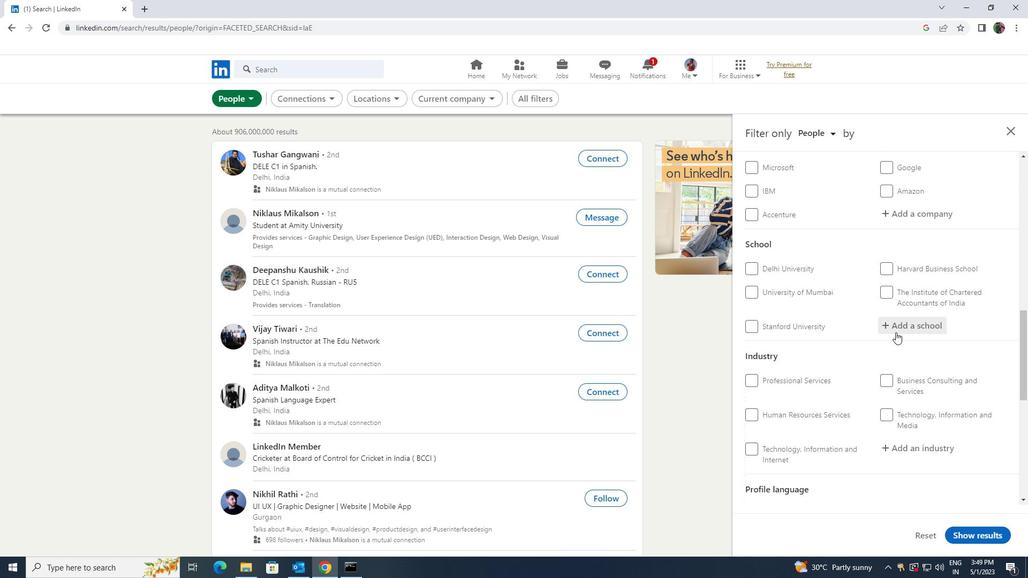 
Action: Mouse pressed left at (896, 329)
Screenshot: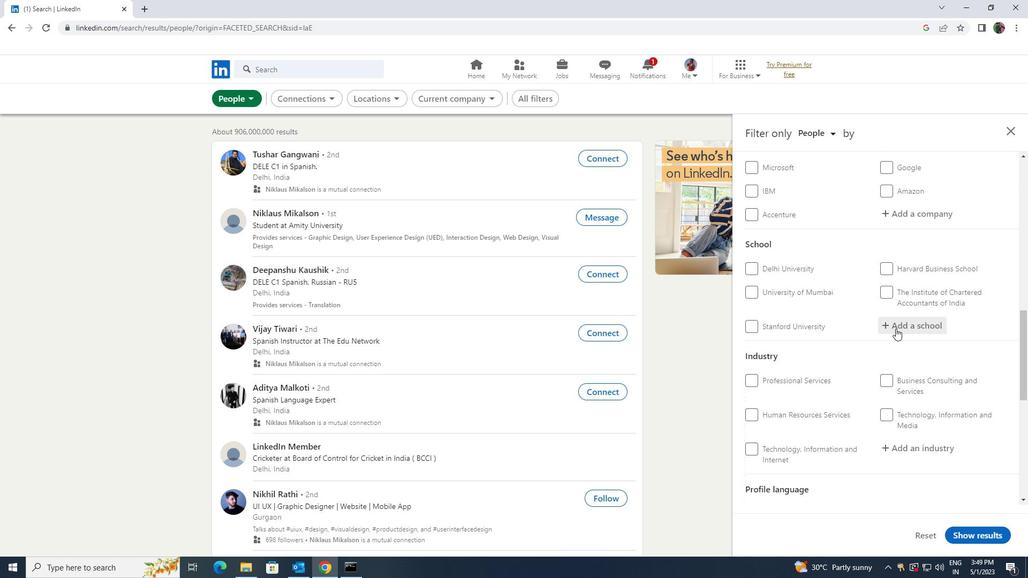 
Action: Mouse moved to (896, 326)
Screenshot: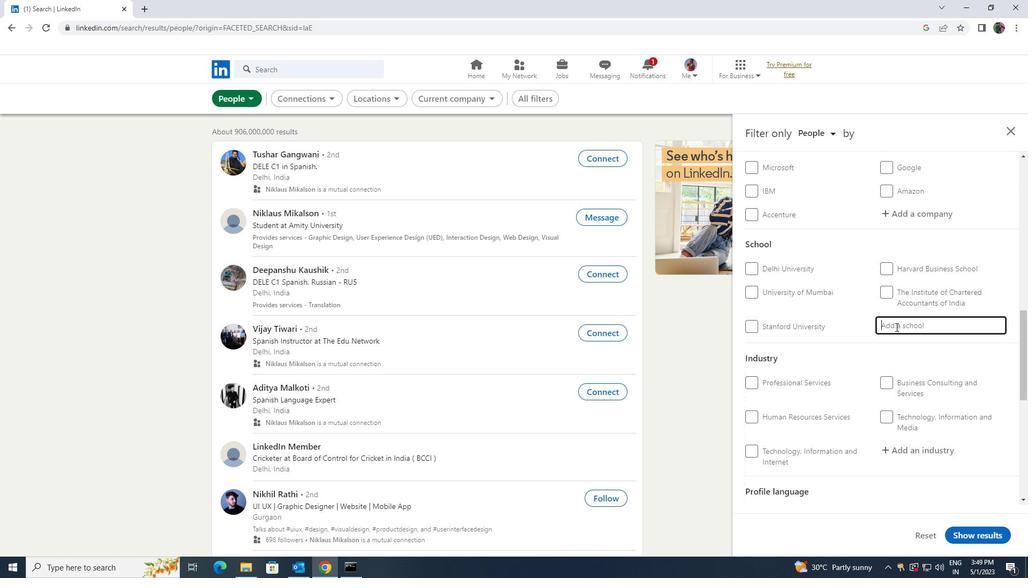 
Action: Key pressed <Key.shift><Key.shift><Key.shift>KPB
Screenshot: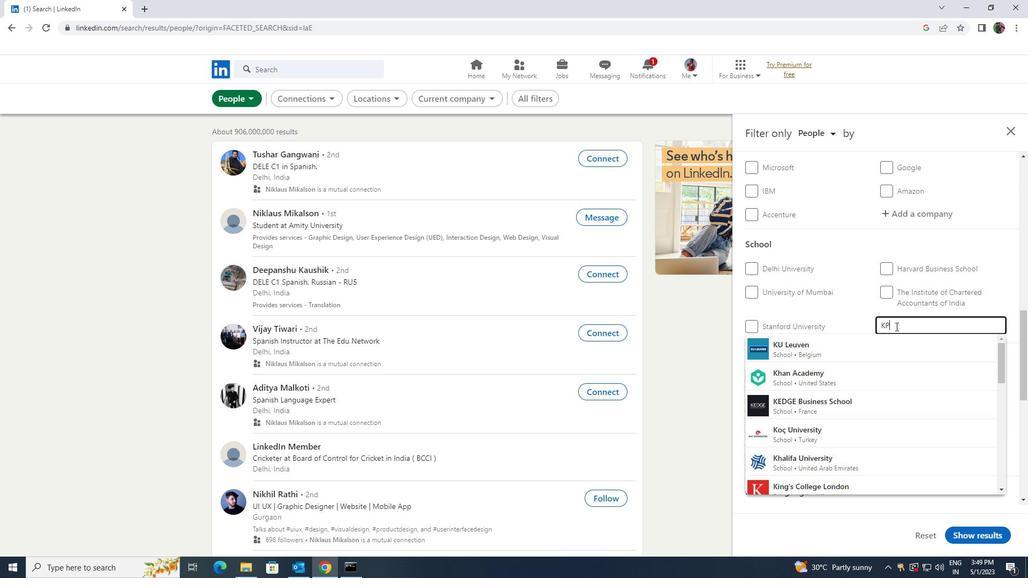 
Action: Mouse moved to (897, 342)
Screenshot: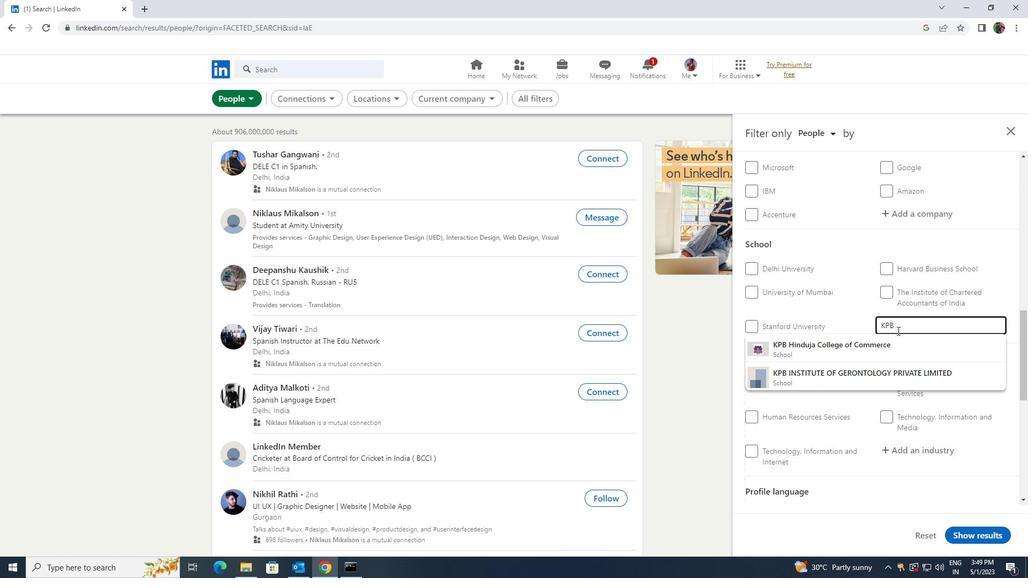 
Action: Mouse pressed left at (897, 342)
Screenshot: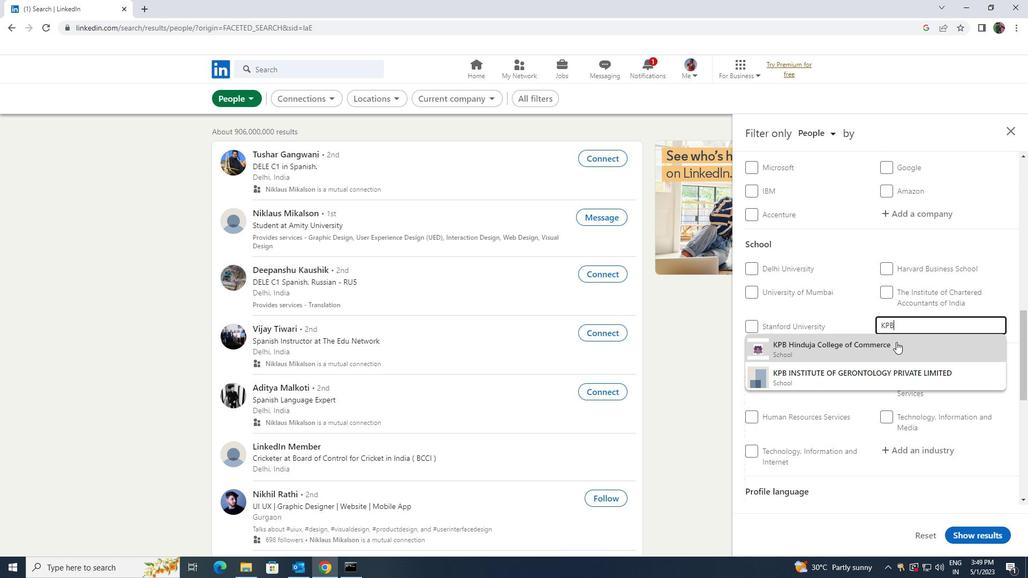
Action: Mouse moved to (900, 322)
Screenshot: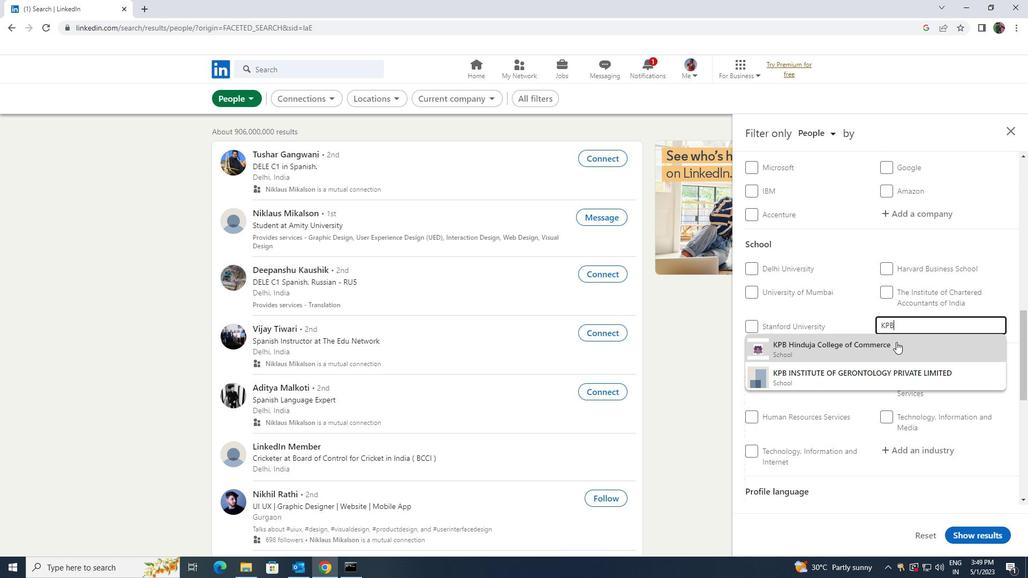 
Action: Mouse scrolled (900, 321) with delta (0, 0)
Screenshot: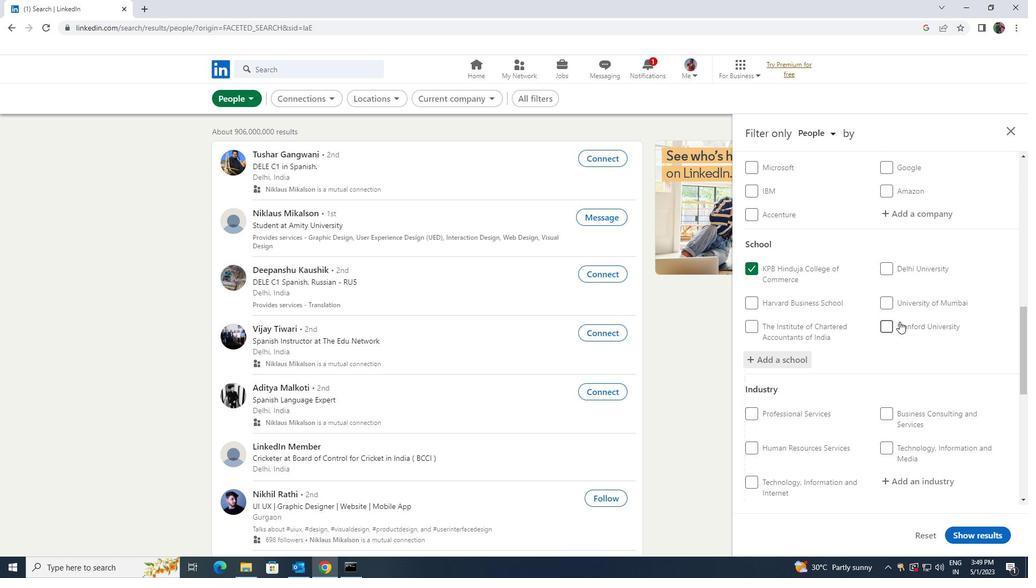
Action: Mouse moved to (901, 322)
Screenshot: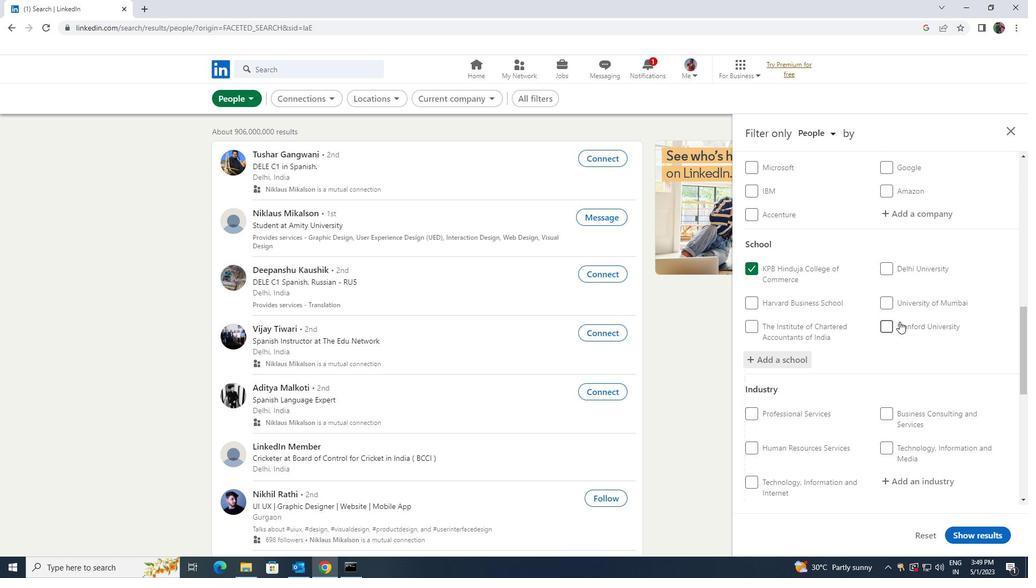
Action: Mouse scrolled (901, 322) with delta (0, 0)
Screenshot: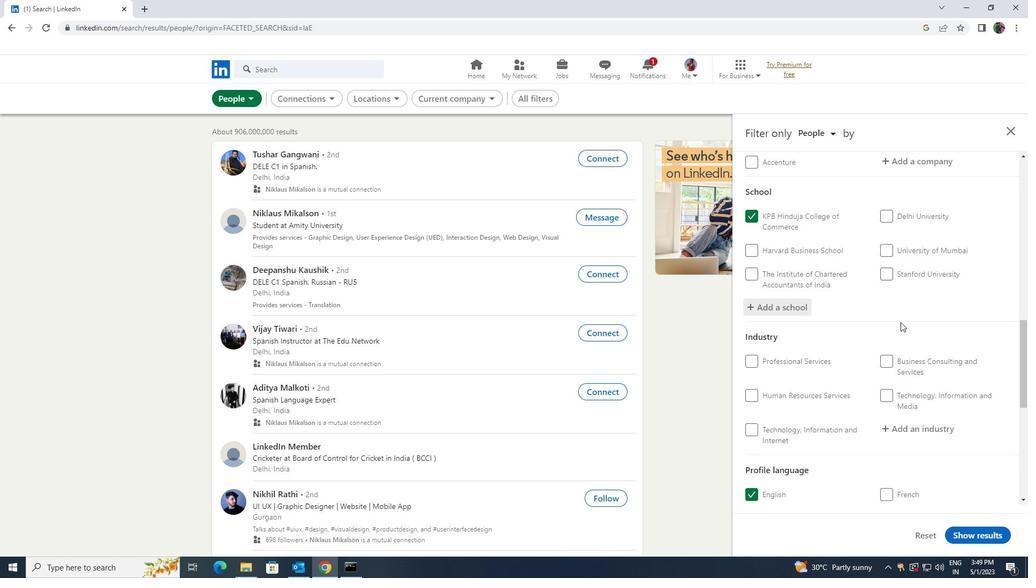 
Action: Mouse scrolled (901, 322) with delta (0, 0)
Screenshot: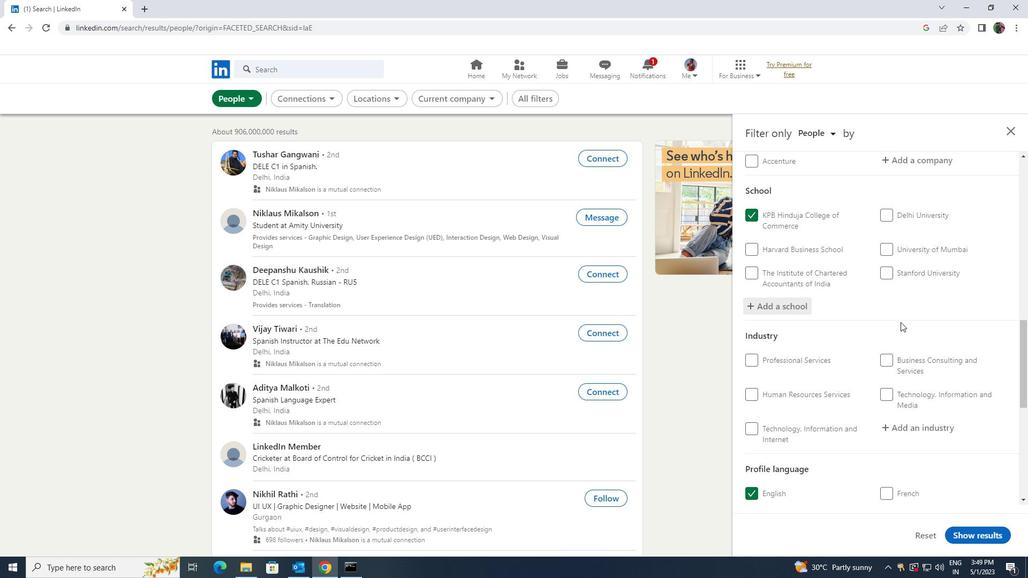 
Action: Mouse moved to (907, 322)
Screenshot: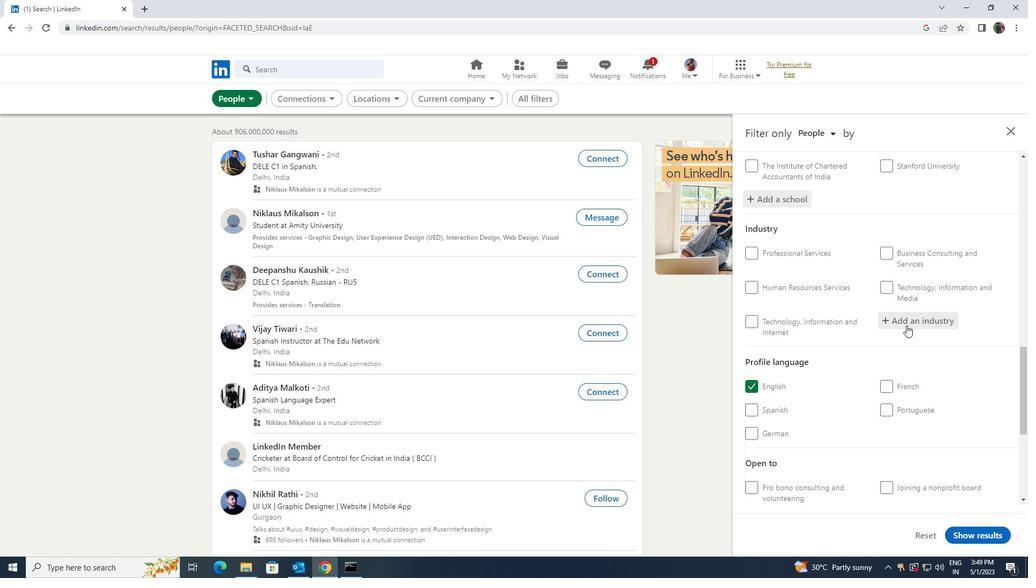 
Action: Mouse pressed left at (907, 322)
Screenshot: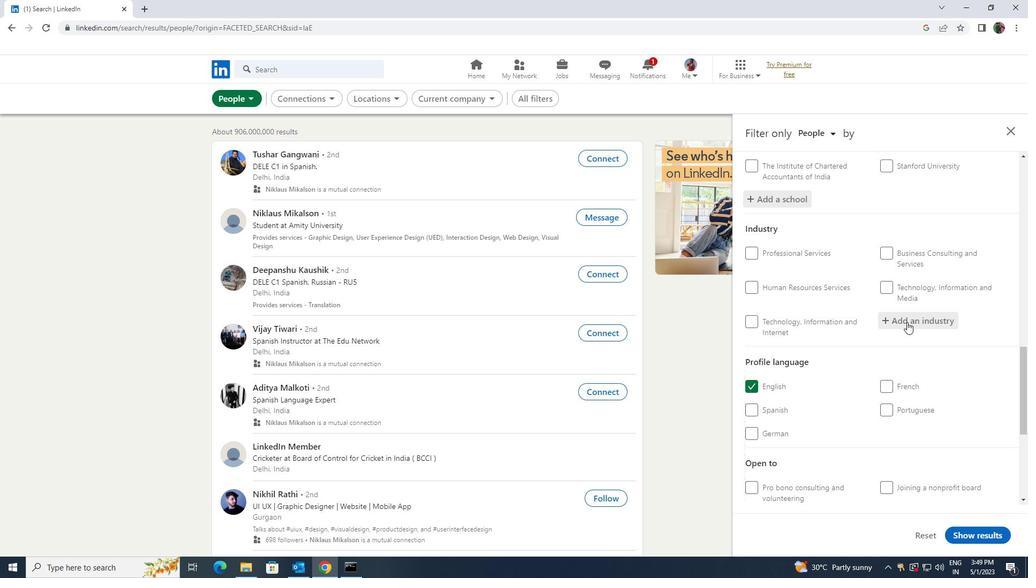
Action: Mouse moved to (891, 322)
Screenshot: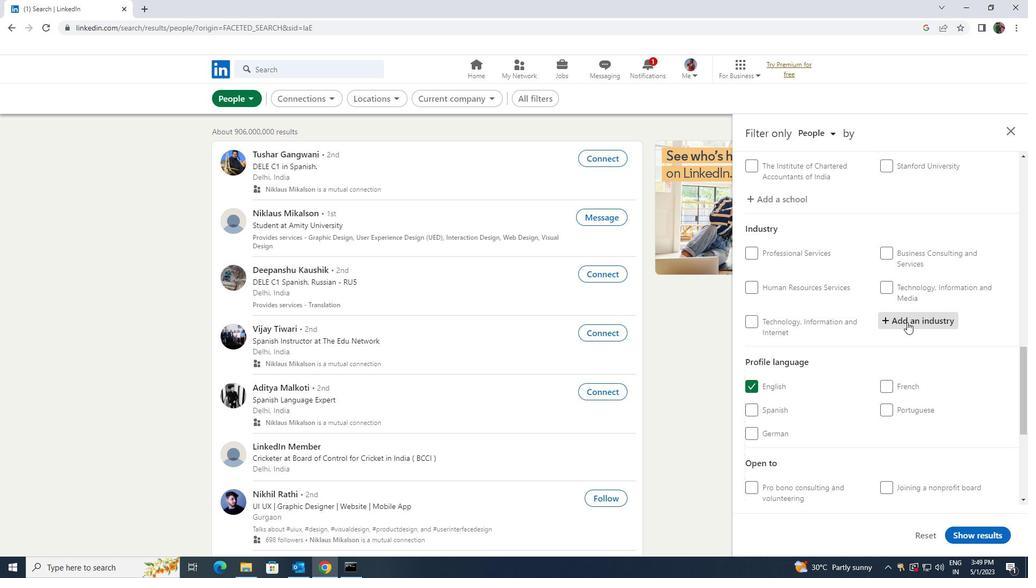 
Action: Key pressed <Key.shift>REST
Screenshot: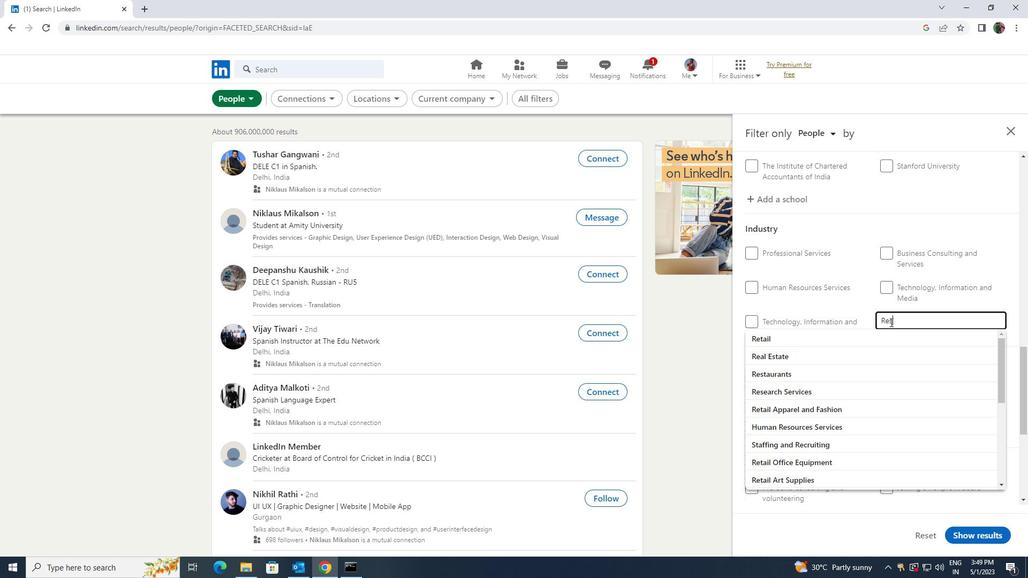 
Action: Mouse moved to (874, 337)
Screenshot: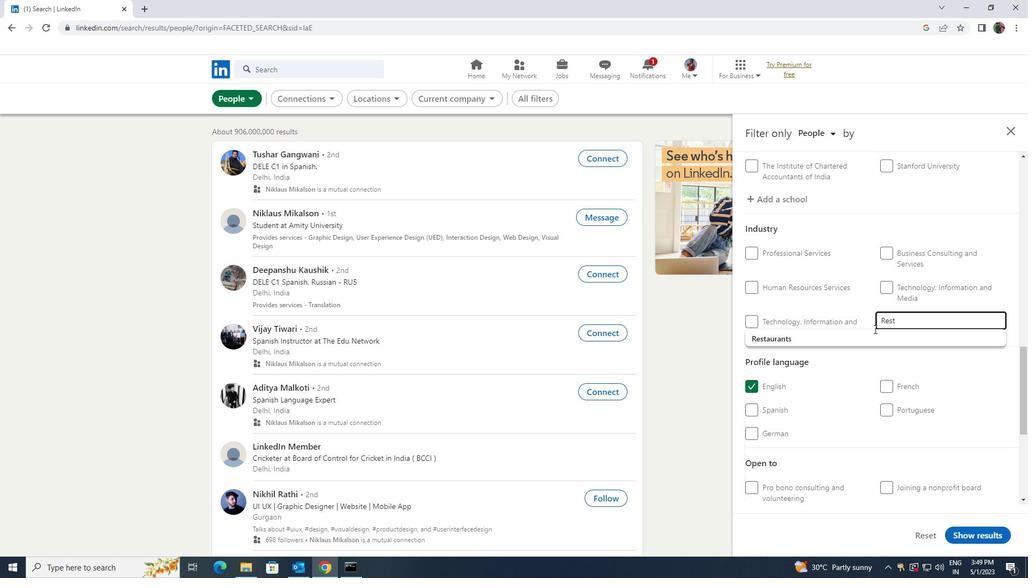 
Action: Mouse pressed left at (874, 337)
Screenshot: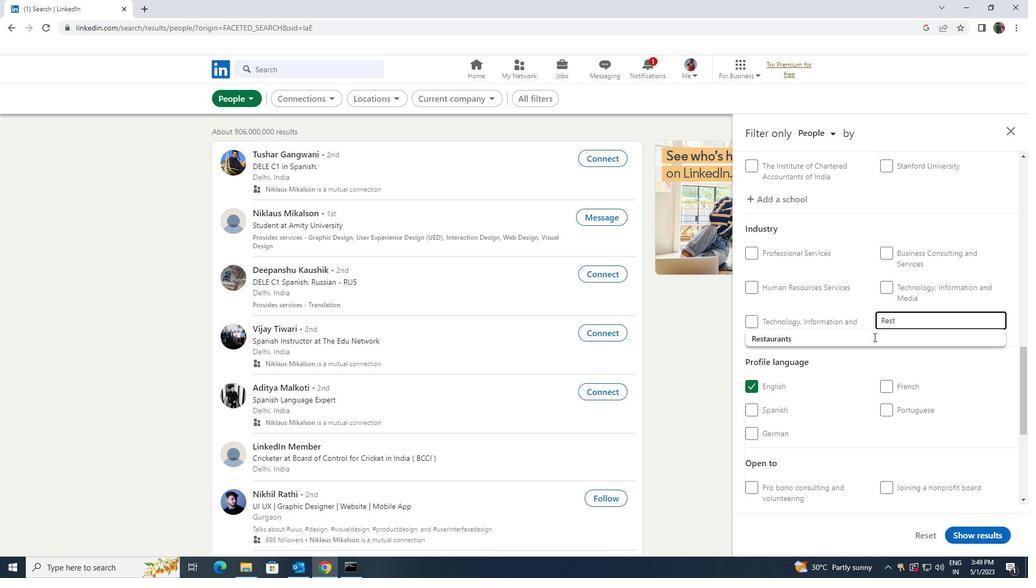 
Action: Mouse moved to (843, 347)
Screenshot: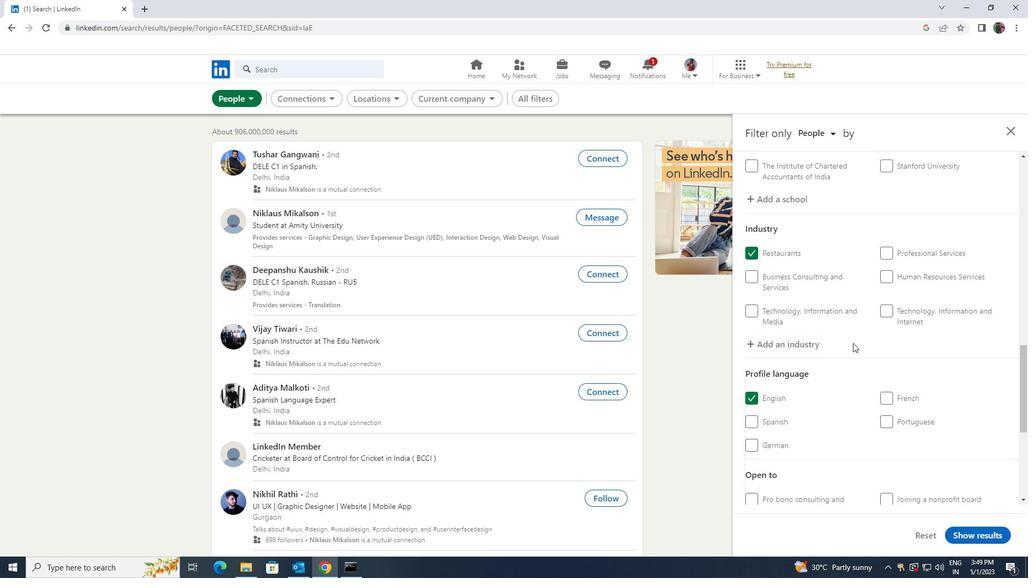 
Action: Mouse scrolled (843, 347) with delta (0, 0)
Screenshot: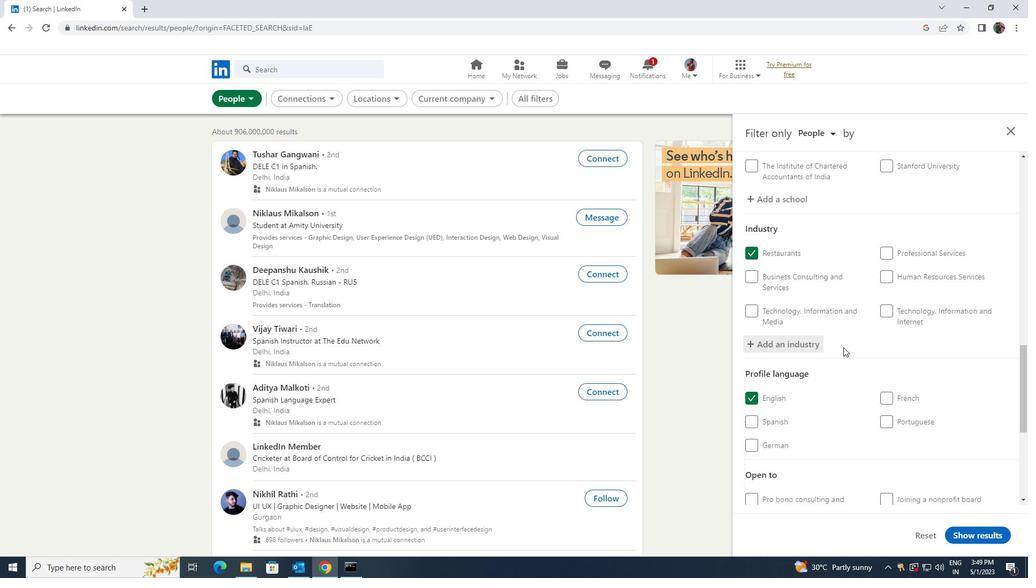 
Action: Mouse moved to (843, 347)
Screenshot: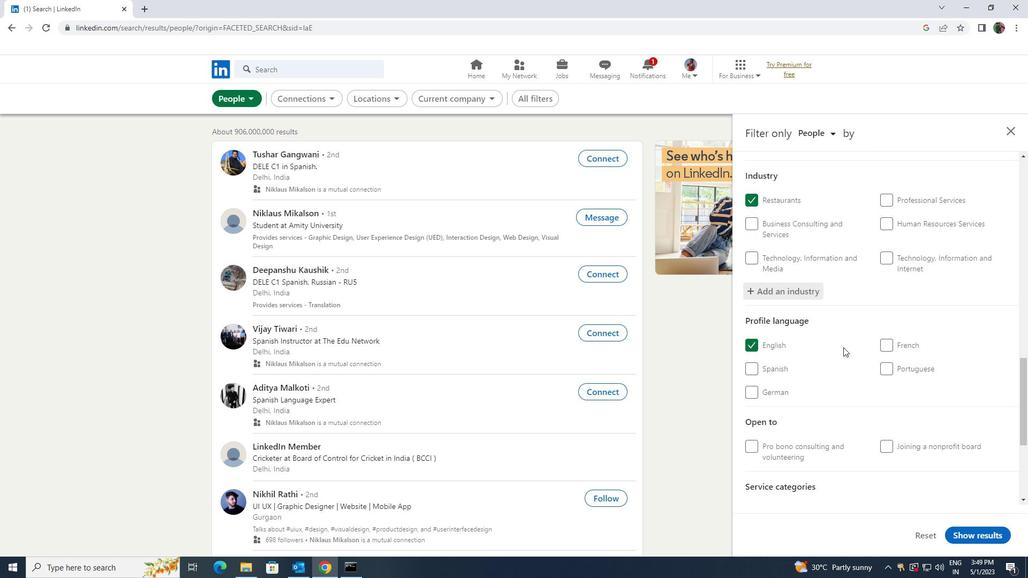 
Action: Mouse scrolled (843, 347) with delta (0, 0)
Screenshot: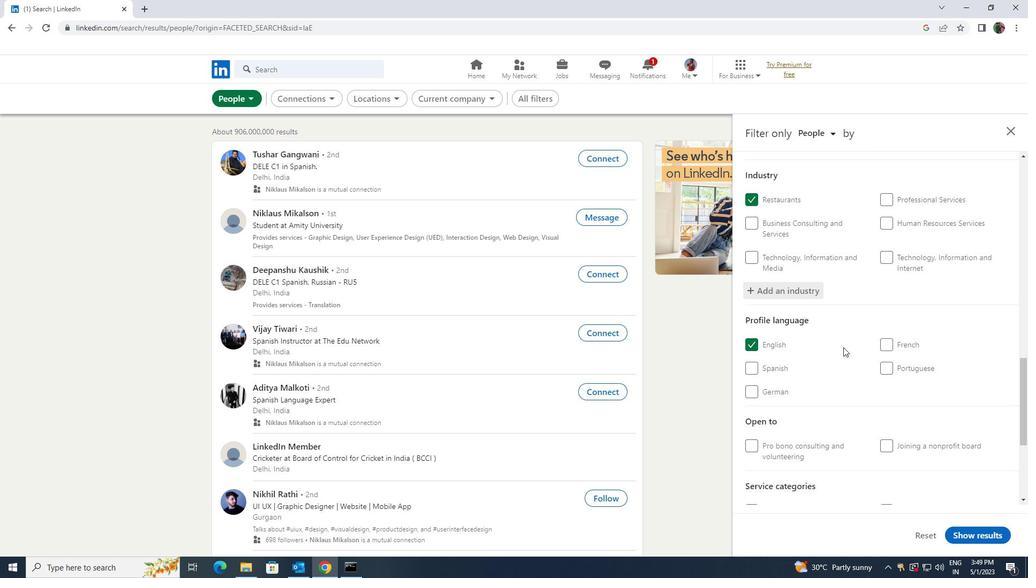 
Action: Mouse scrolled (843, 347) with delta (0, 0)
Screenshot: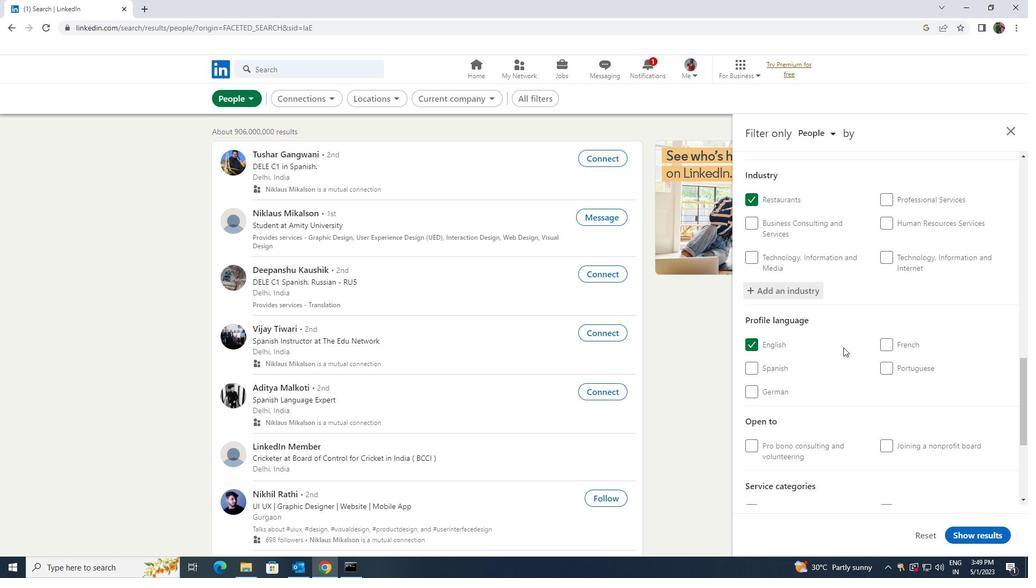 
Action: Mouse scrolled (843, 347) with delta (0, 0)
Screenshot: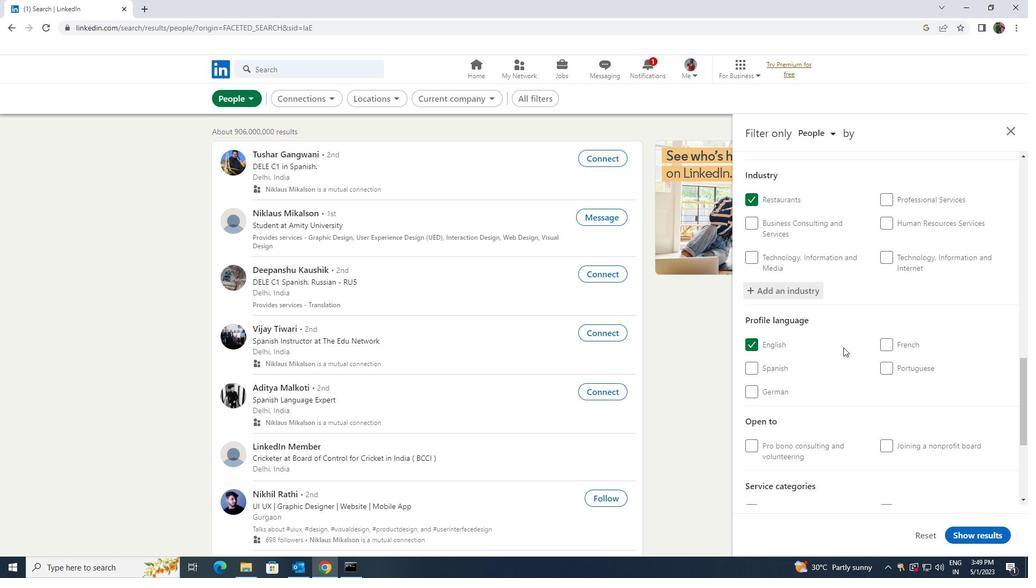 
Action: Mouse moved to (843, 347)
Screenshot: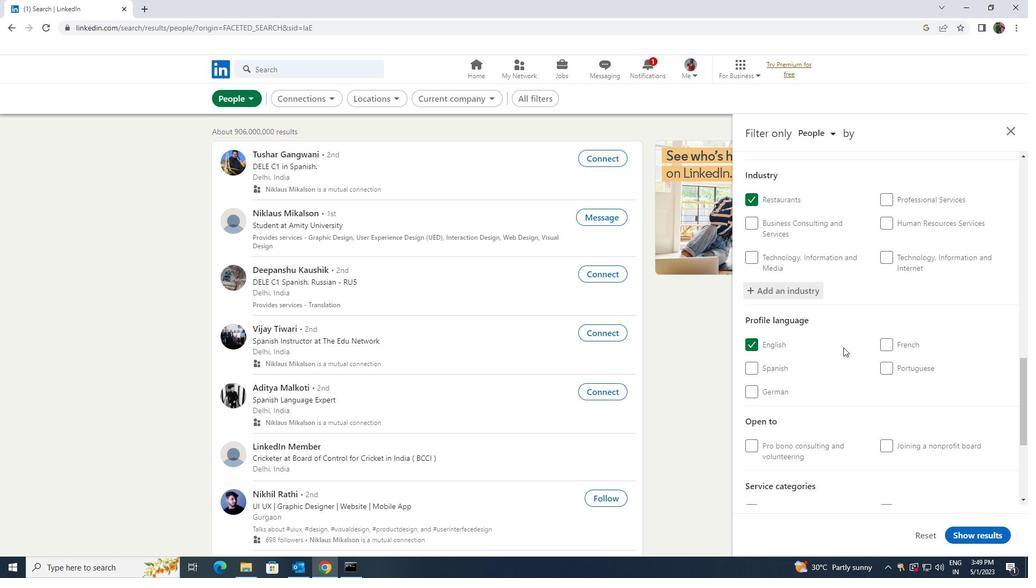 
Action: Mouse scrolled (843, 346) with delta (0, 0)
Screenshot: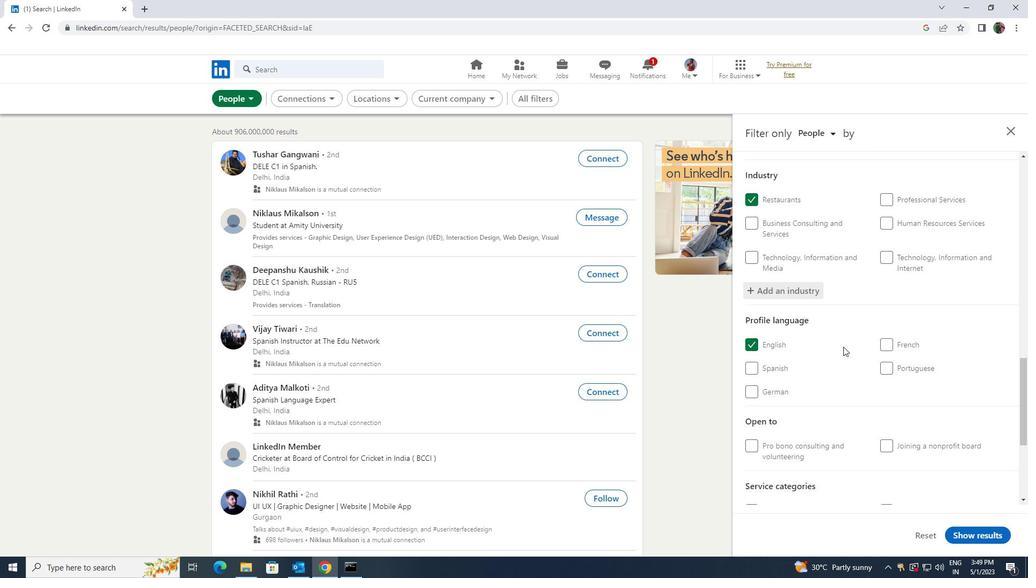 
Action: Mouse scrolled (843, 346) with delta (0, 0)
Screenshot: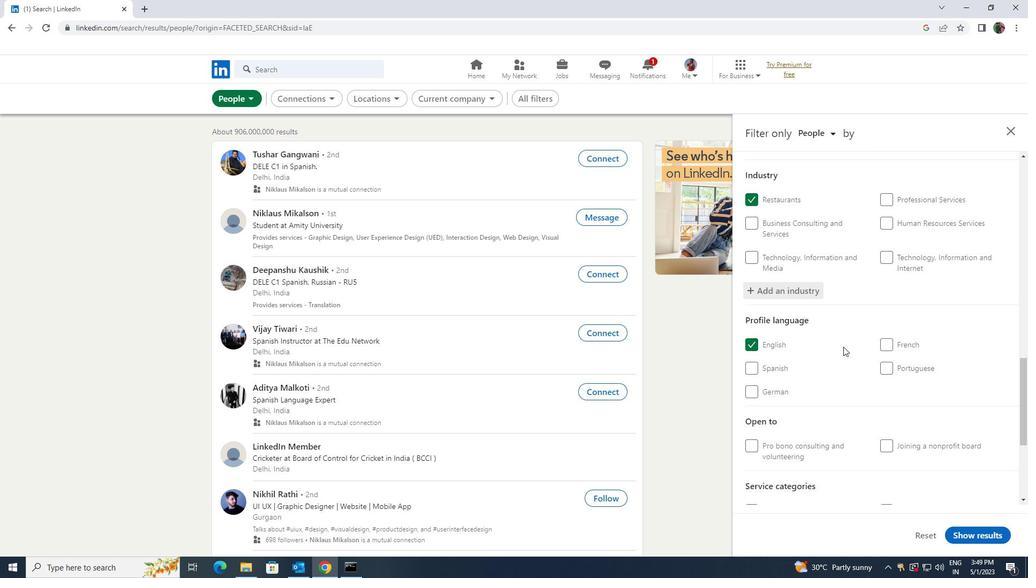
Action: Mouse moved to (861, 345)
Screenshot: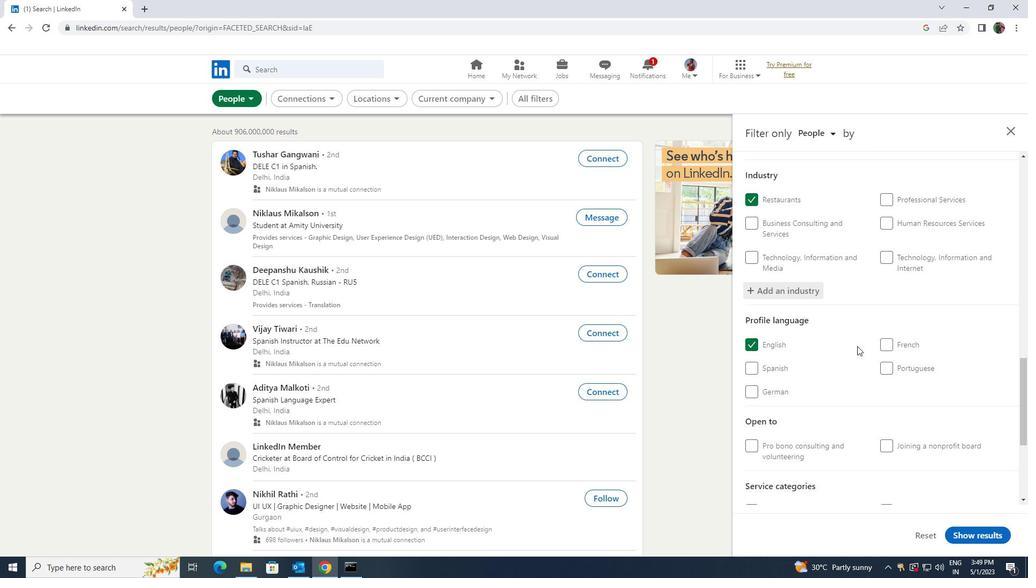 
Action: Mouse scrolled (861, 345) with delta (0, 0)
Screenshot: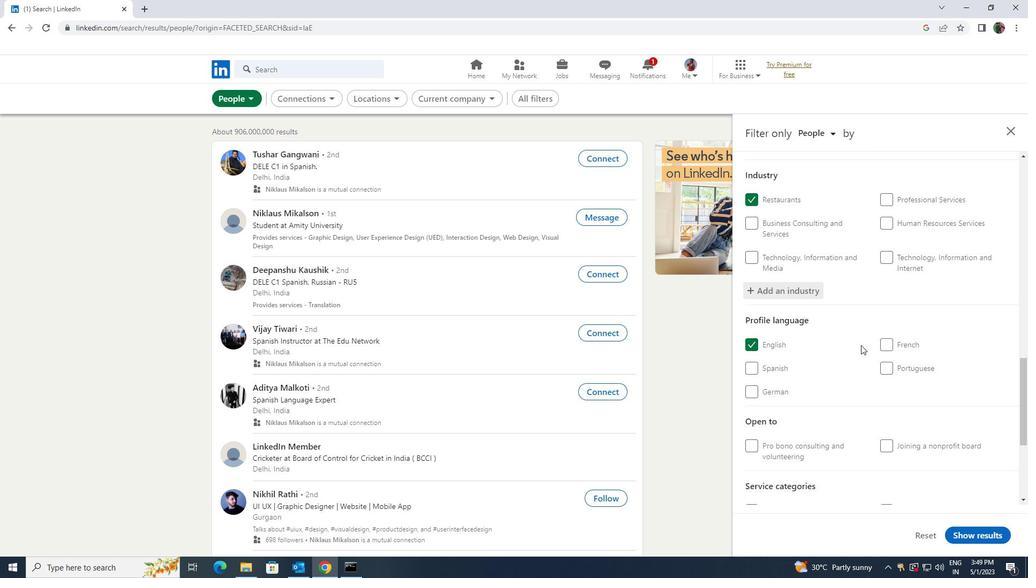 
Action: Mouse moved to (892, 347)
Screenshot: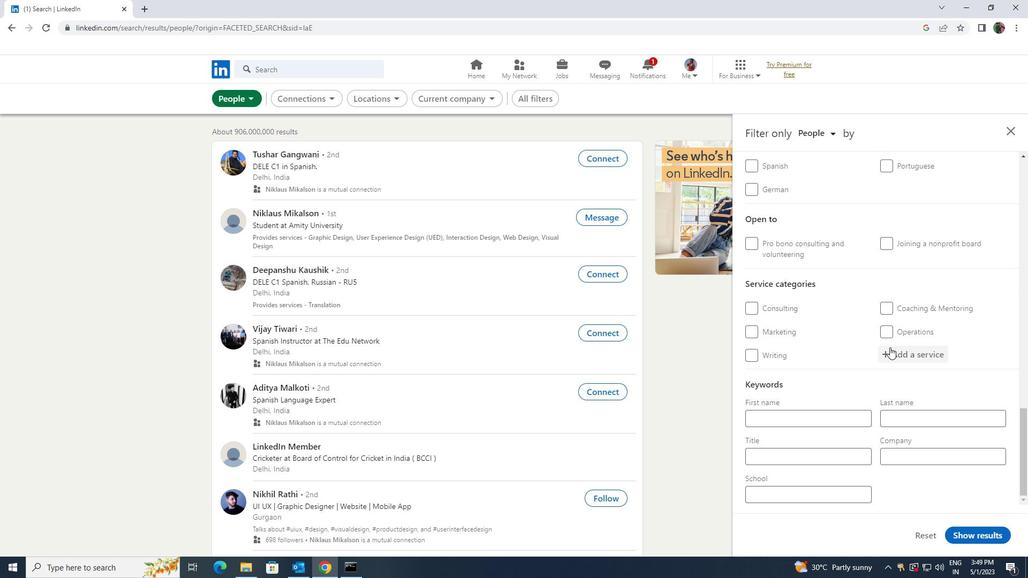 
Action: Mouse pressed left at (892, 347)
Screenshot: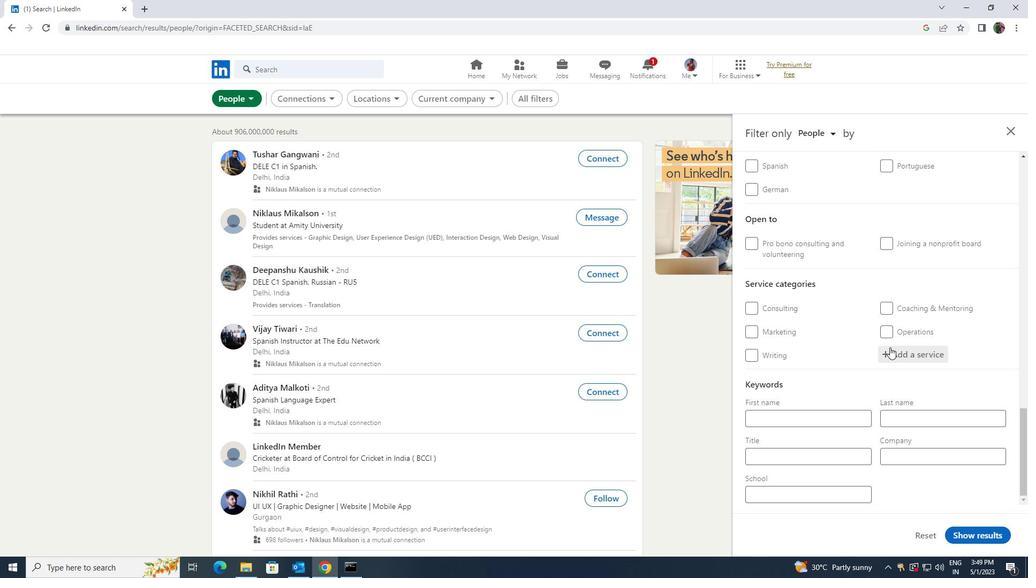 
Action: Key pressed <Key.shift><Key.shift><Key.shift><Key.shift><Key.shift><Key.shift><Key.shift><Key.shift>COMMERCIAL
Screenshot: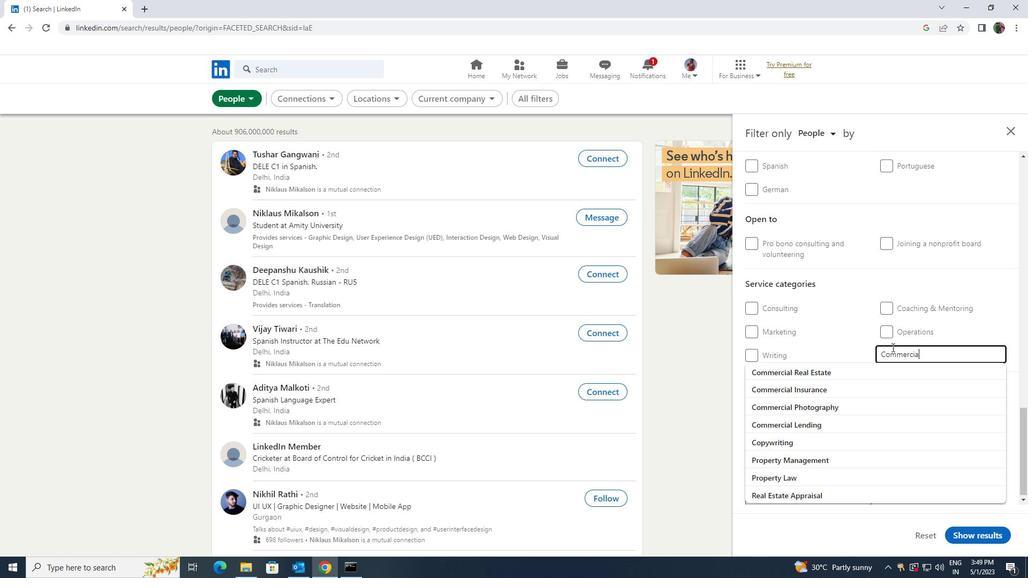 
Action: Mouse moved to (892, 368)
Screenshot: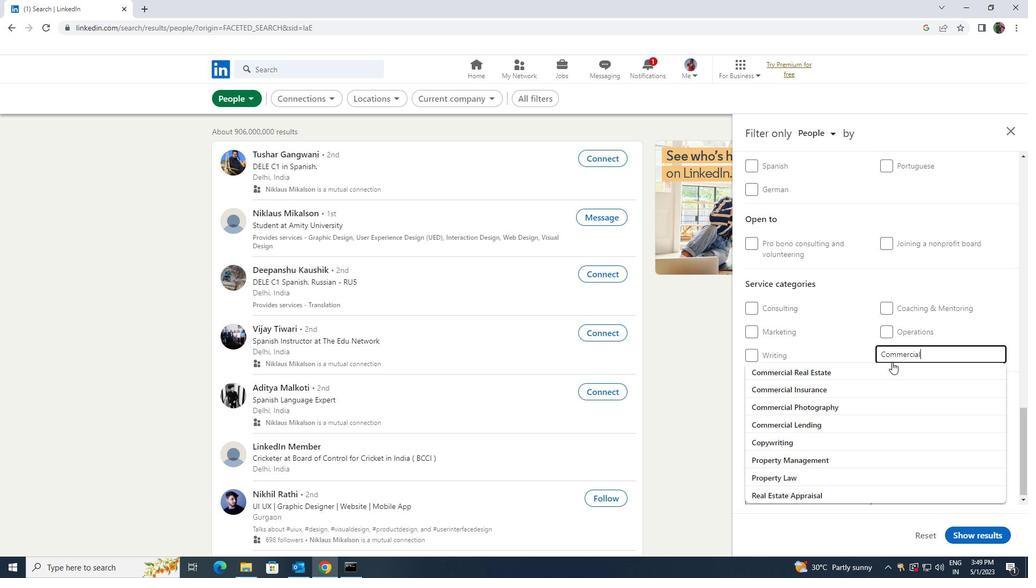 
Action: Mouse pressed left at (892, 368)
Screenshot: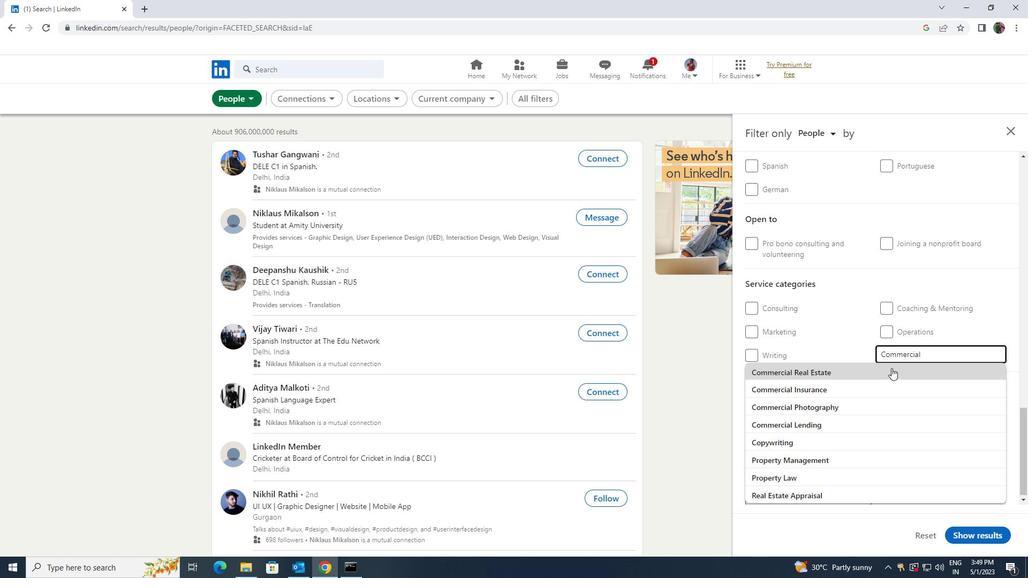 
Action: Mouse moved to (891, 365)
Screenshot: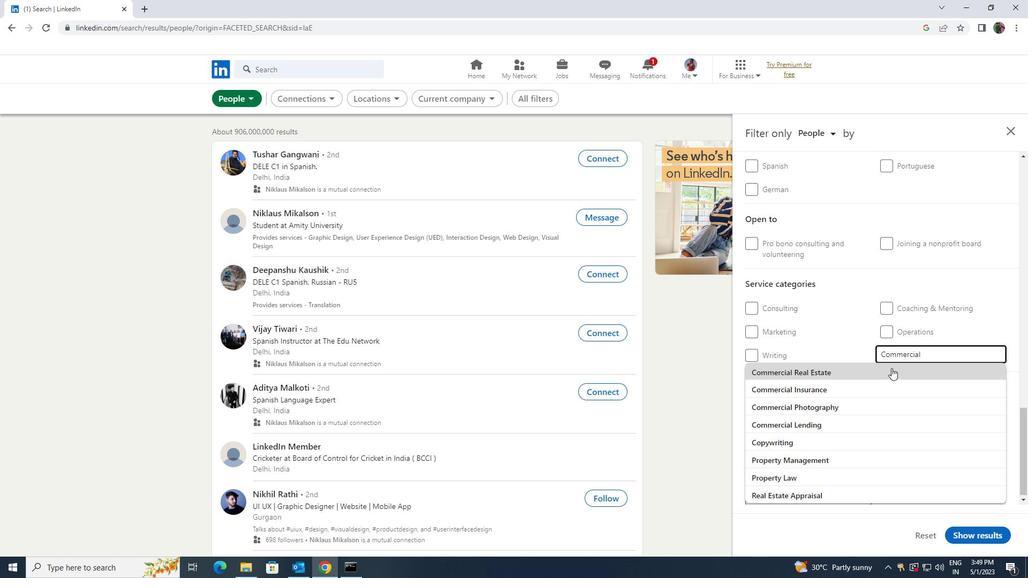 
Action: Mouse scrolled (891, 365) with delta (0, 0)
Screenshot: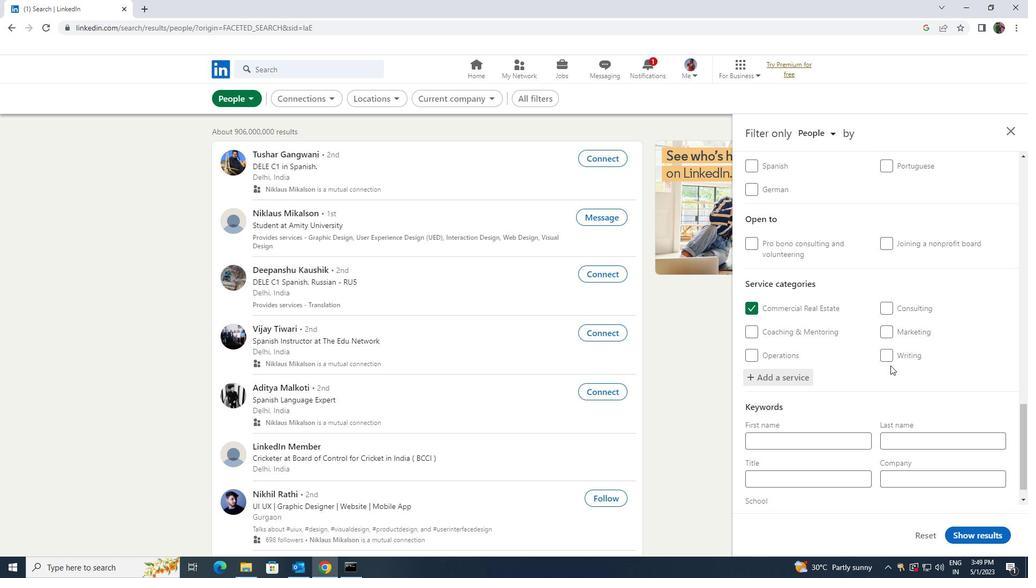 
Action: Mouse scrolled (891, 365) with delta (0, 0)
Screenshot: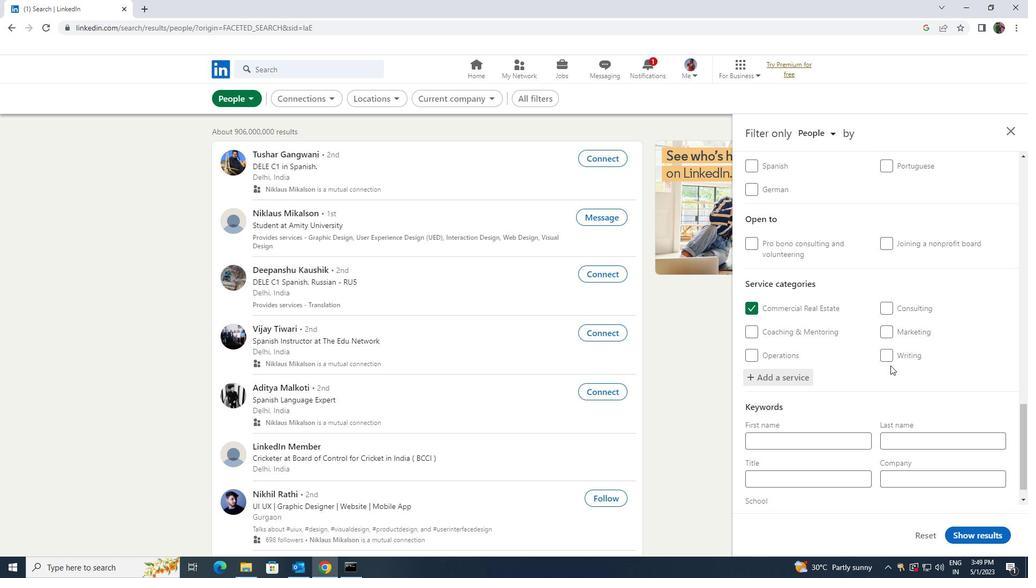 
Action: Mouse scrolled (891, 365) with delta (0, 0)
Screenshot: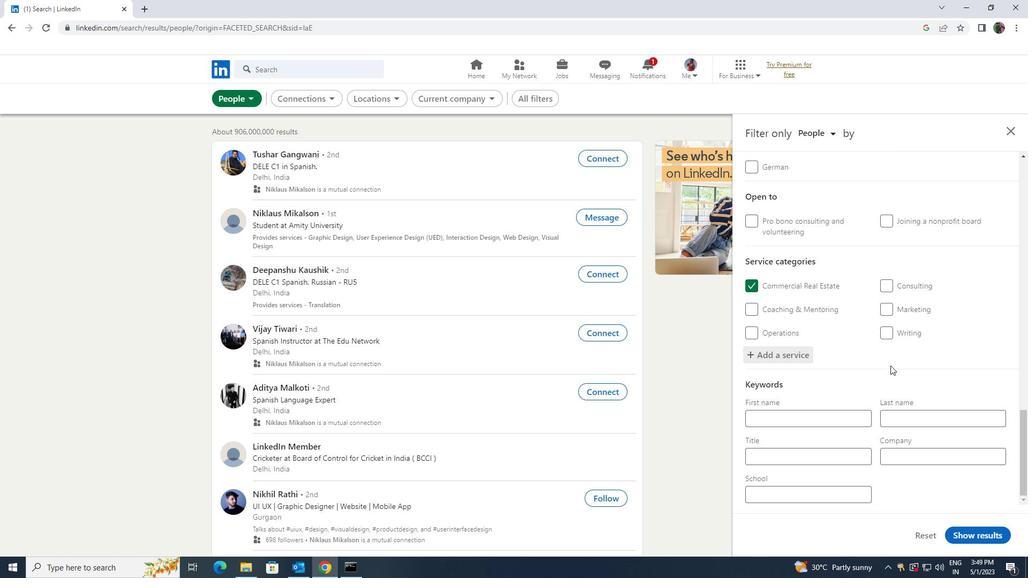 
Action: Mouse scrolled (891, 365) with delta (0, 0)
Screenshot: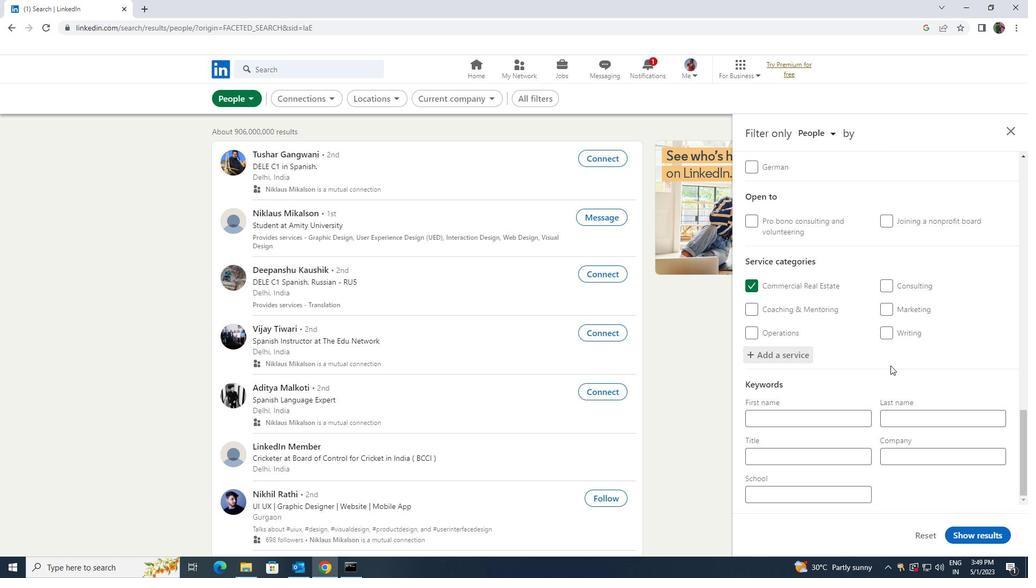 
Action: Mouse moved to (856, 452)
Screenshot: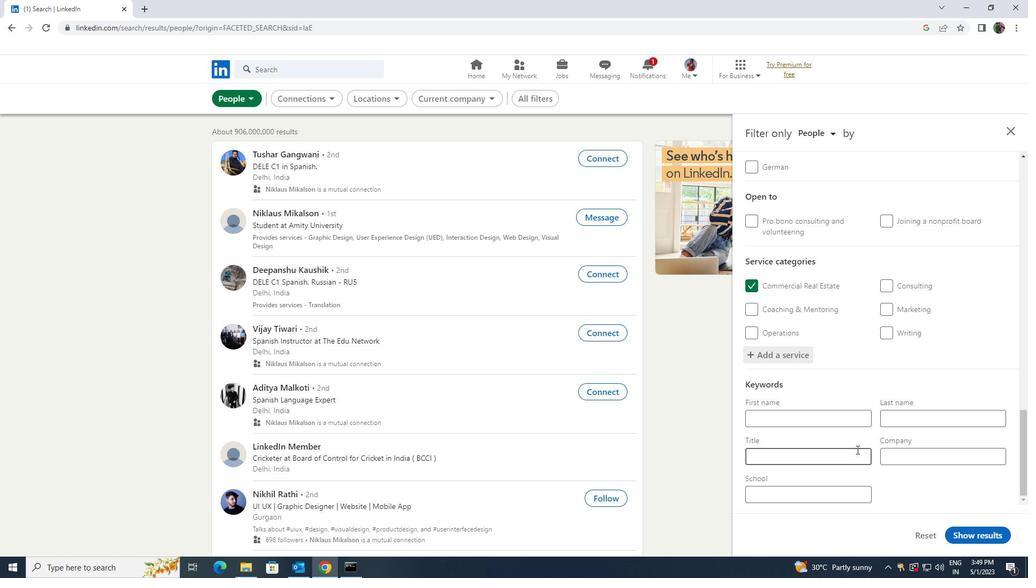 
Action: Mouse pressed left at (856, 452)
Screenshot: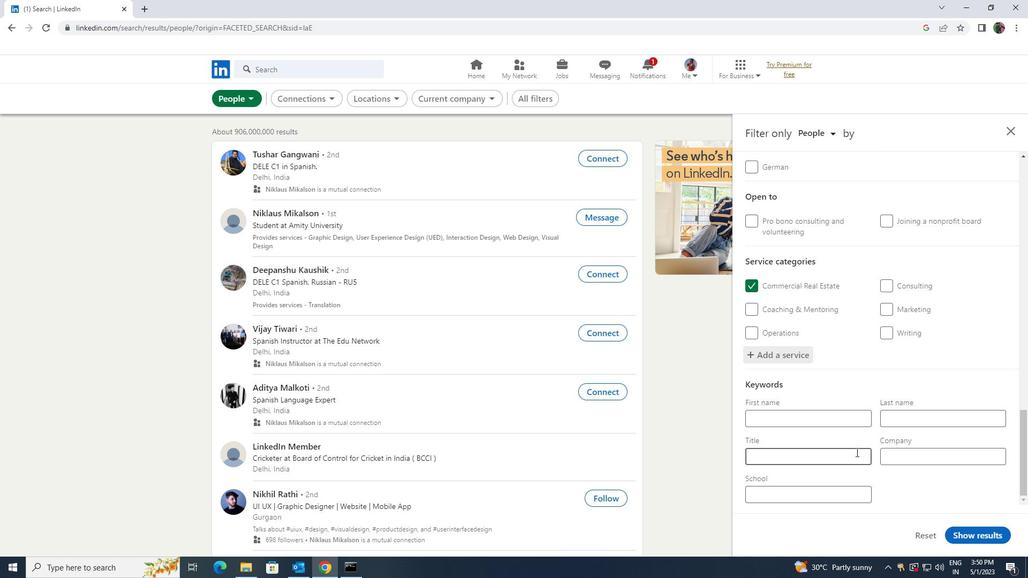
Action: Key pressed <Key.shift>MEDICAL<Key.space><Key.shift>LABORATORY<Key.space><Key.shift>TECH
Screenshot: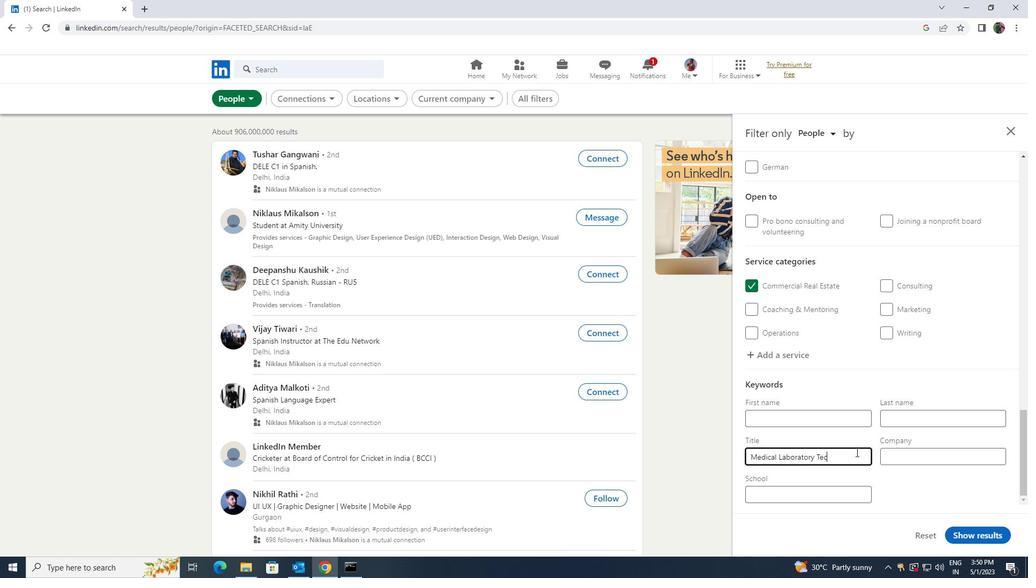 
Action: Mouse moved to (955, 533)
Screenshot: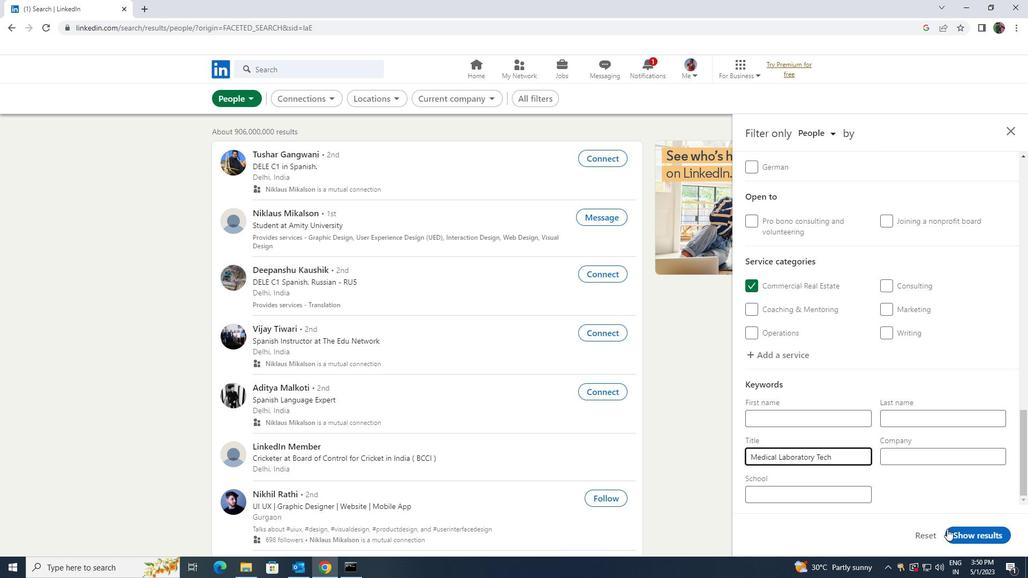 
Action: Mouse pressed left at (955, 533)
Screenshot: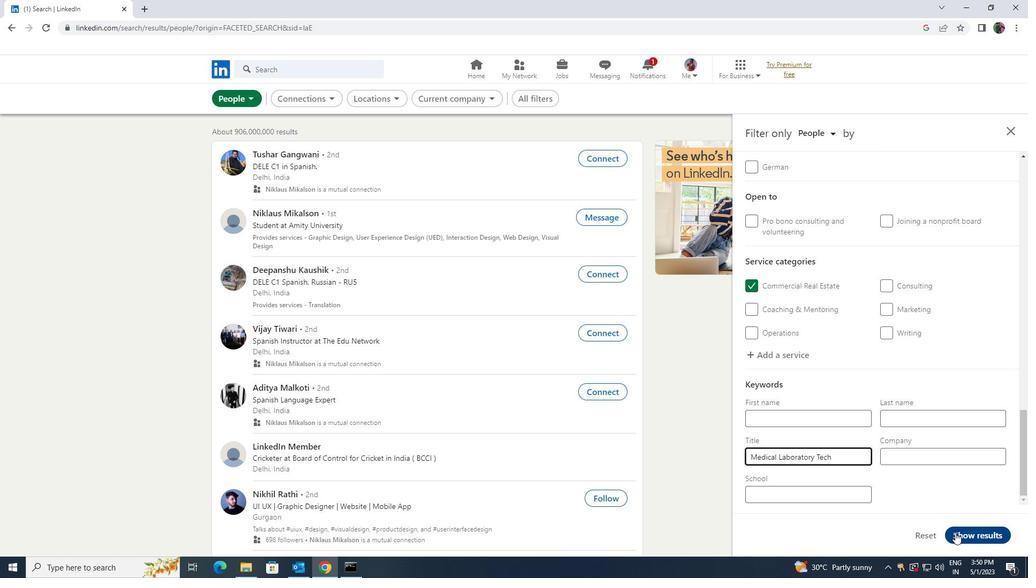 
